 Task: Search one way flight ticket for 5 adults, 1 child, 2 infants in seat and 1 infant on lap in business from Bakersfield: Meadows Field to Evansville: Evansville Regional Airport on 5-3-2023. Choice of flights is Spirit. Number of bags: 1 carry on bag. Price is upto 50000. Outbound departure time preference is 4:45.
Action: Mouse moved to (296, 252)
Screenshot: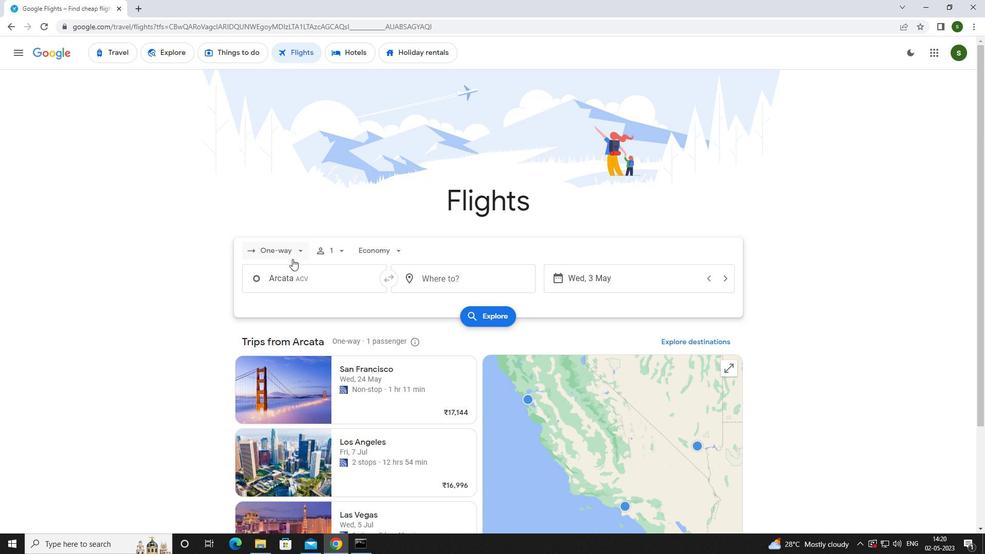 
Action: Mouse pressed left at (296, 252)
Screenshot: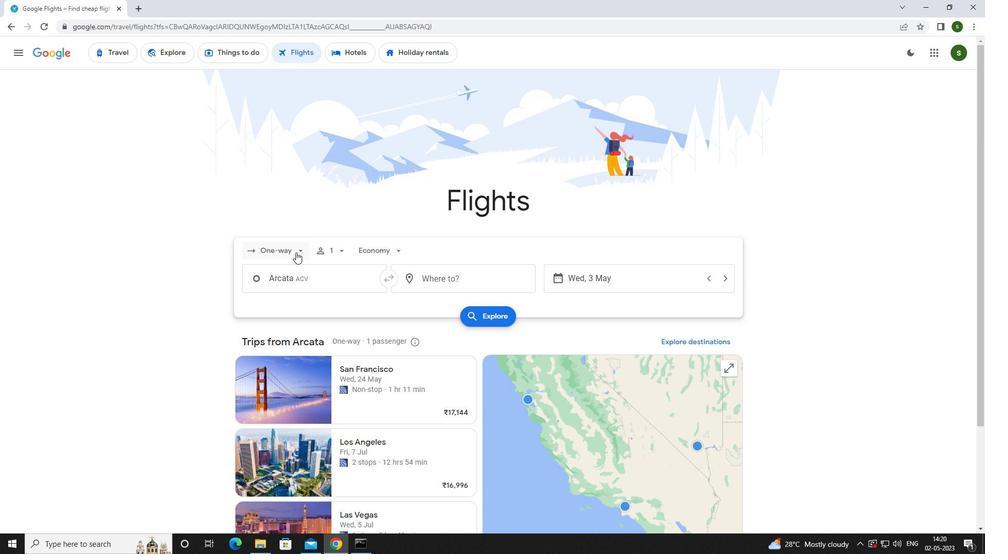 
Action: Mouse moved to (295, 297)
Screenshot: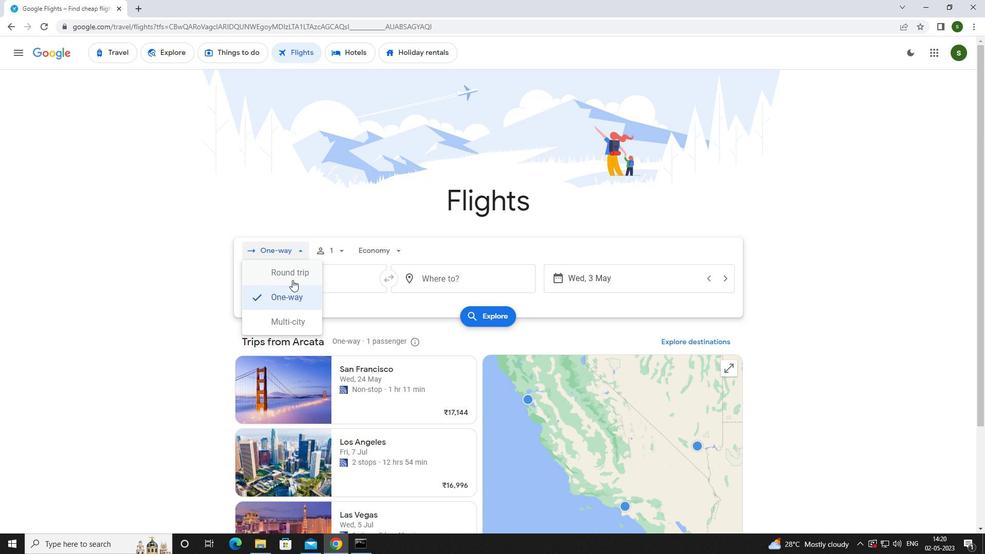 
Action: Mouse pressed left at (295, 297)
Screenshot: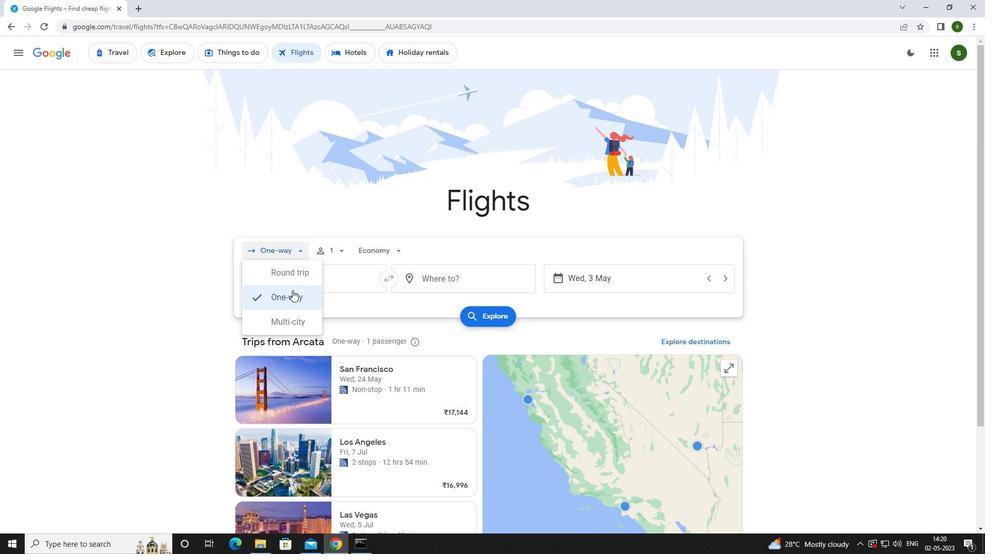 
Action: Mouse moved to (339, 252)
Screenshot: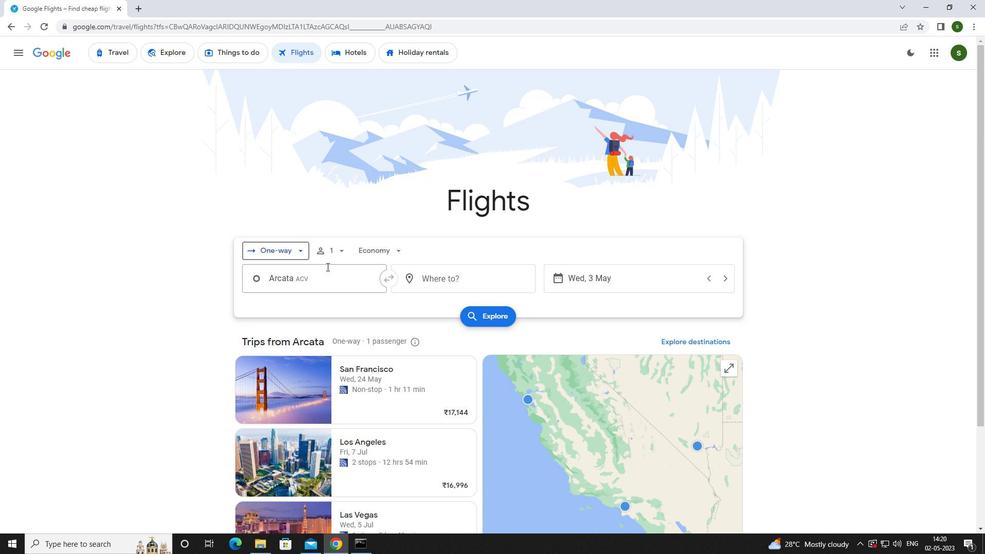 
Action: Mouse pressed left at (339, 252)
Screenshot: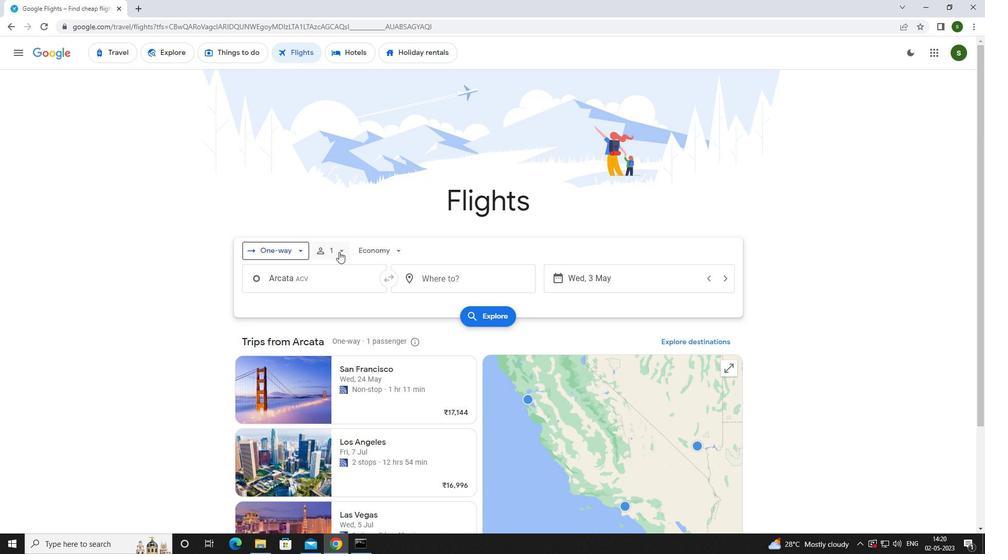 
Action: Mouse moved to (418, 278)
Screenshot: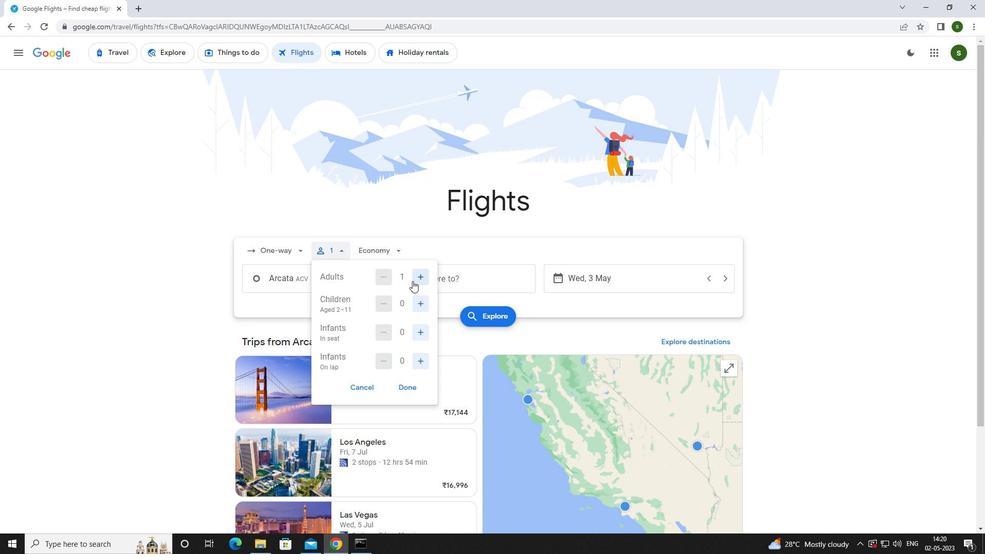 
Action: Mouse pressed left at (418, 278)
Screenshot: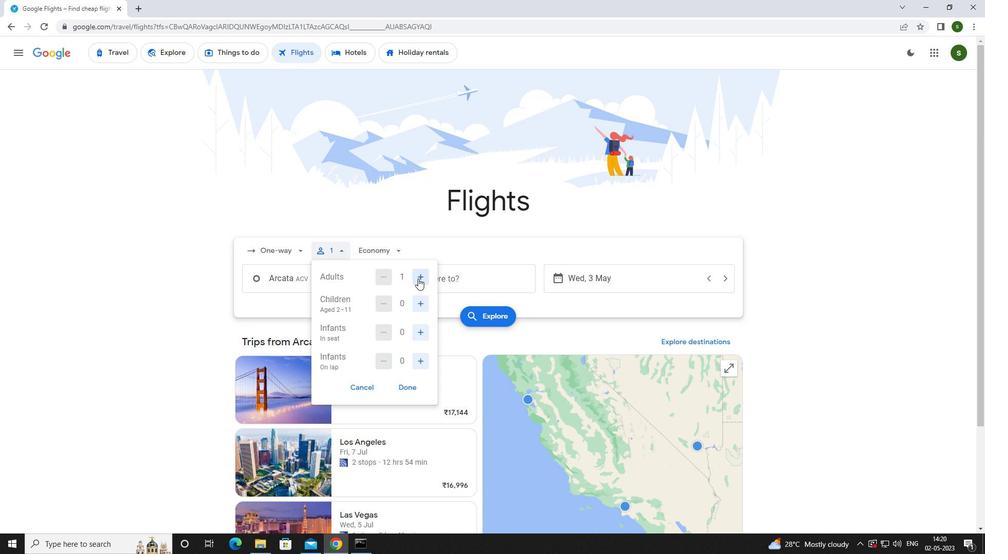 
Action: Mouse pressed left at (418, 278)
Screenshot: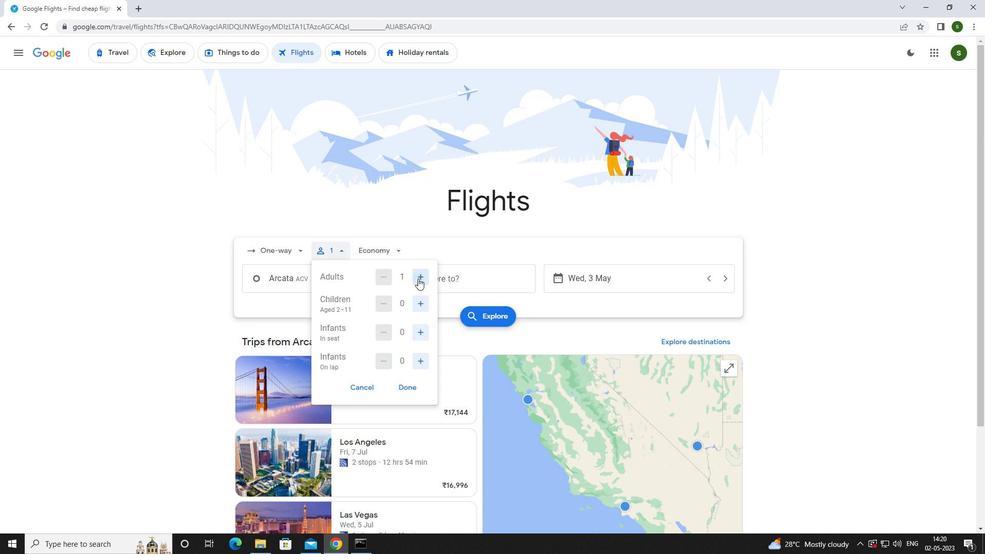 
Action: Mouse pressed left at (418, 278)
Screenshot: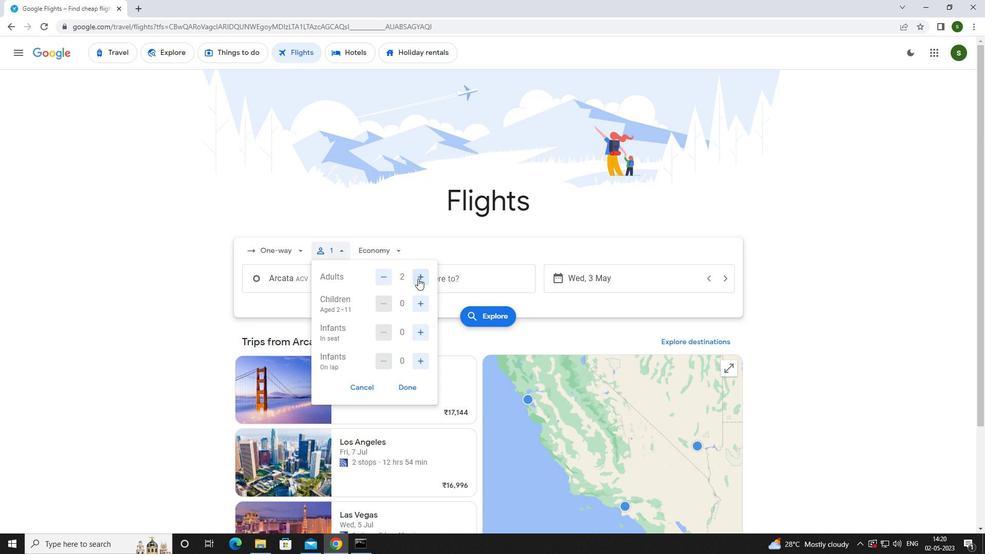 
Action: Mouse pressed left at (418, 278)
Screenshot: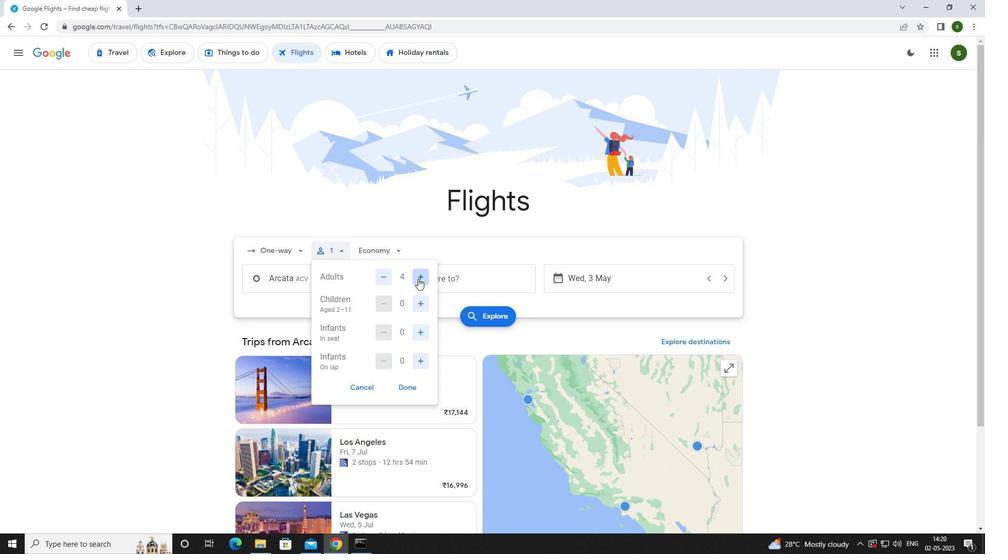 
Action: Mouse moved to (421, 304)
Screenshot: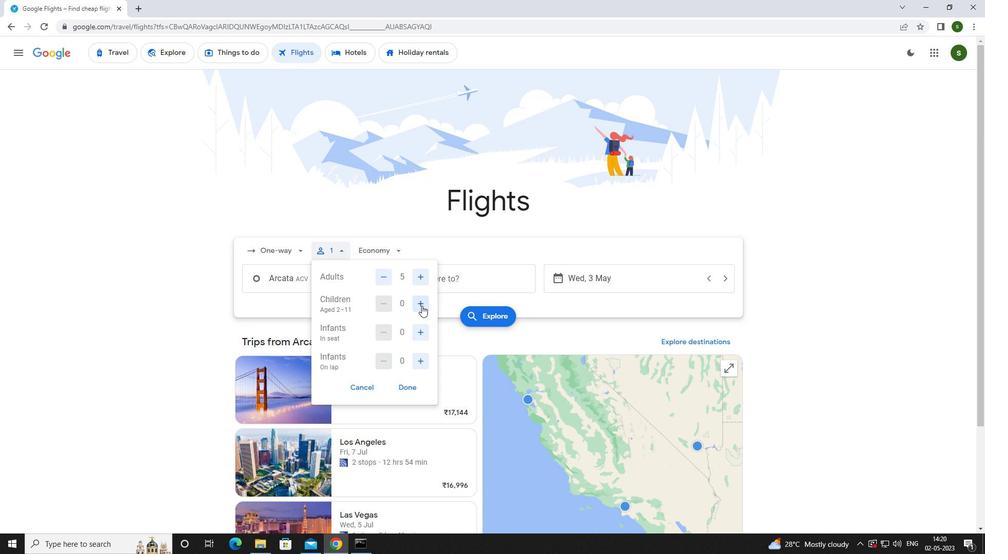 
Action: Mouse pressed left at (421, 304)
Screenshot: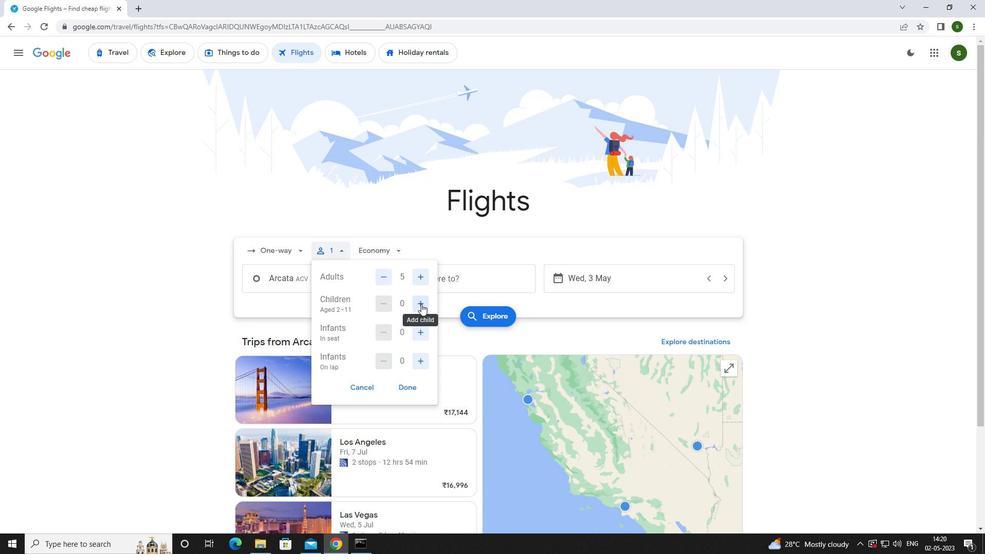 
Action: Mouse moved to (422, 333)
Screenshot: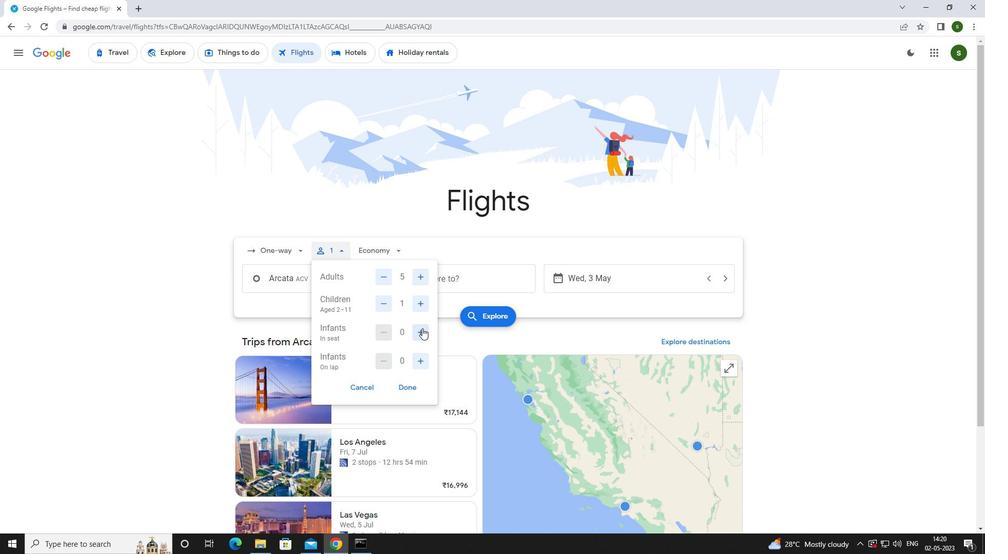 
Action: Mouse pressed left at (422, 333)
Screenshot: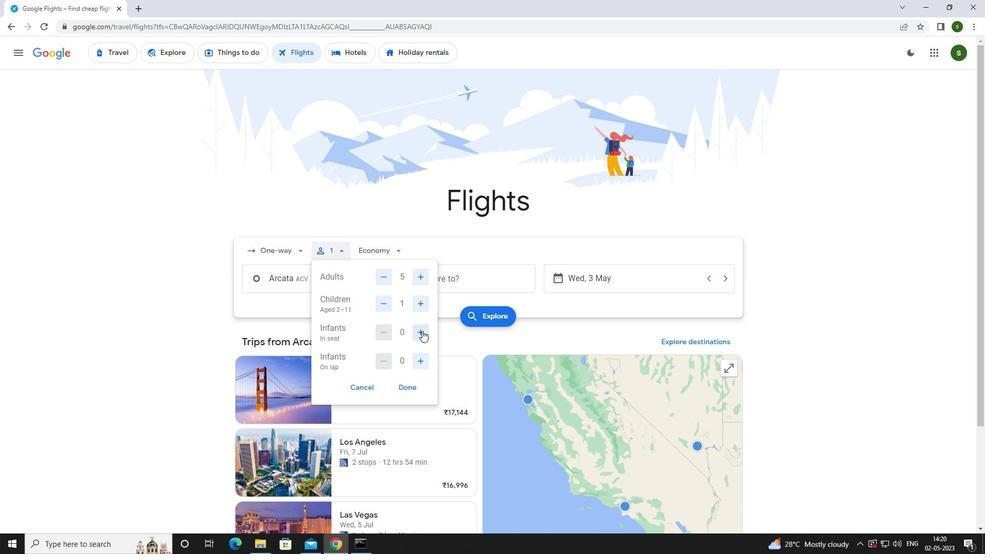 
Action: Mouse pressed left at (422, 333)
Screenshot: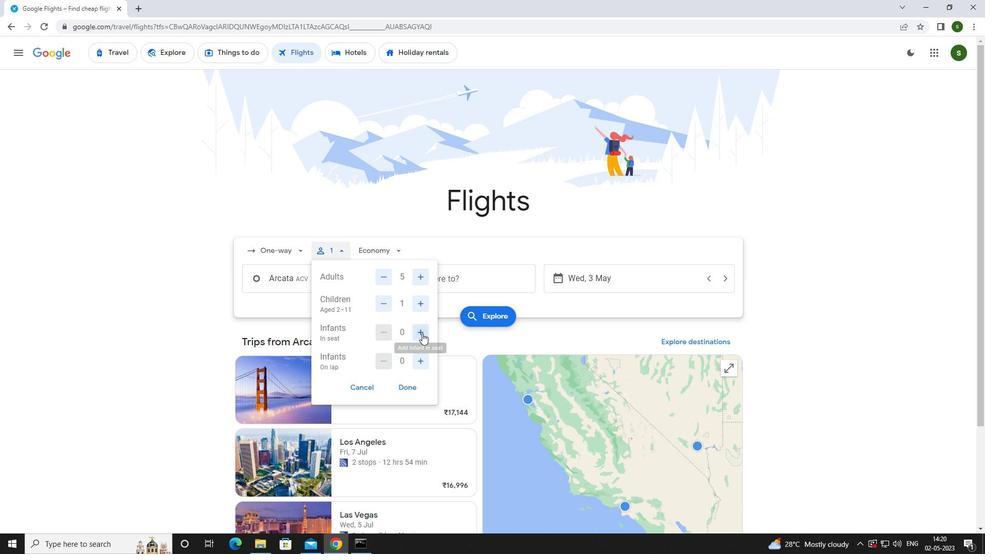 
Action: Mouse moved to (421, 357)
Screenshot: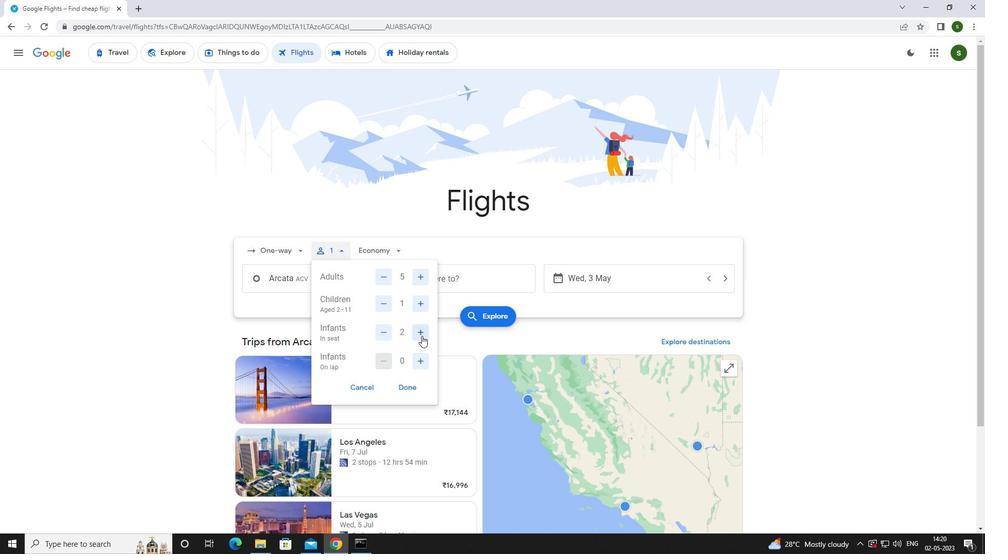 
Action: Mouse pressed left at (421, 357)
Screenshot: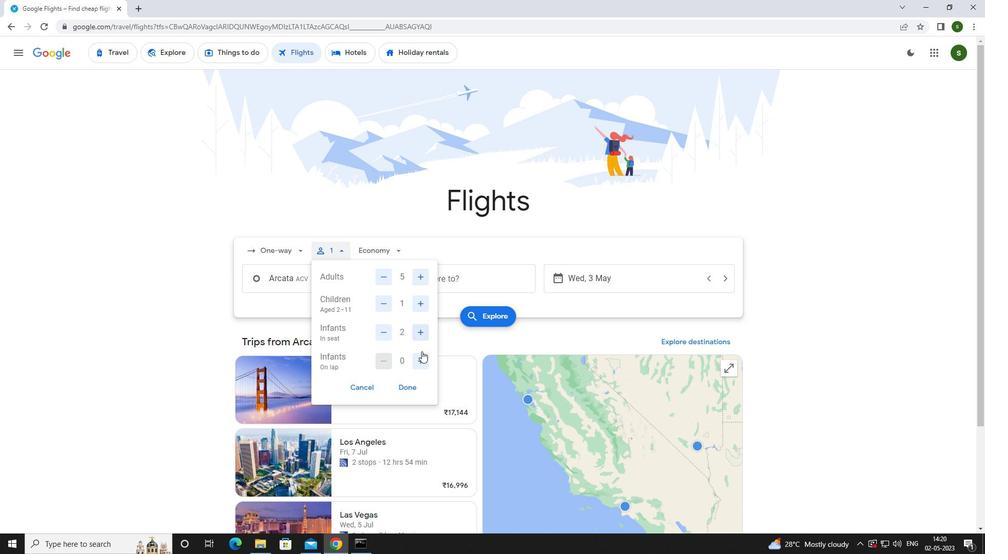 
Action: Mouse moved to (385, 249)
Screenshot: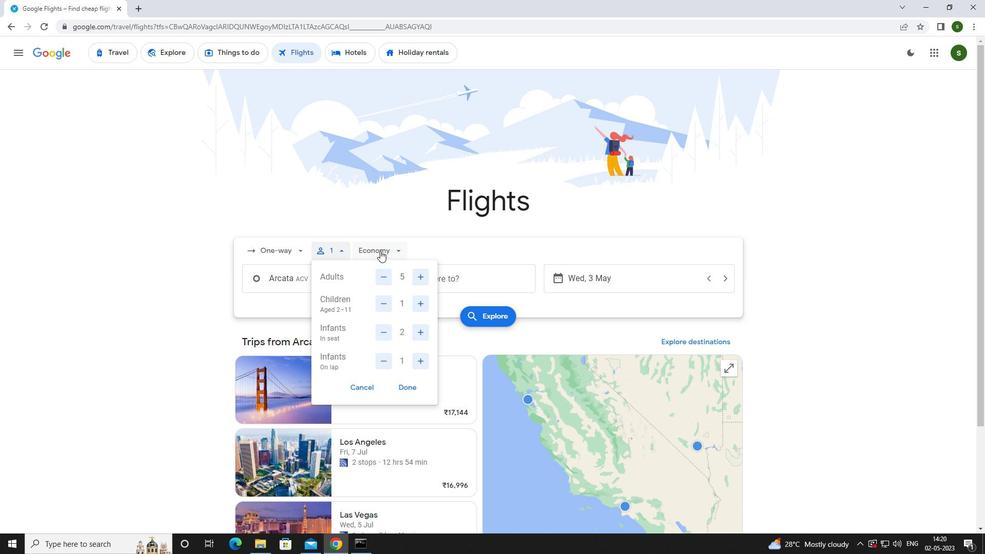 
Action: Mouse pressed left at (385, 249)
Screenshot: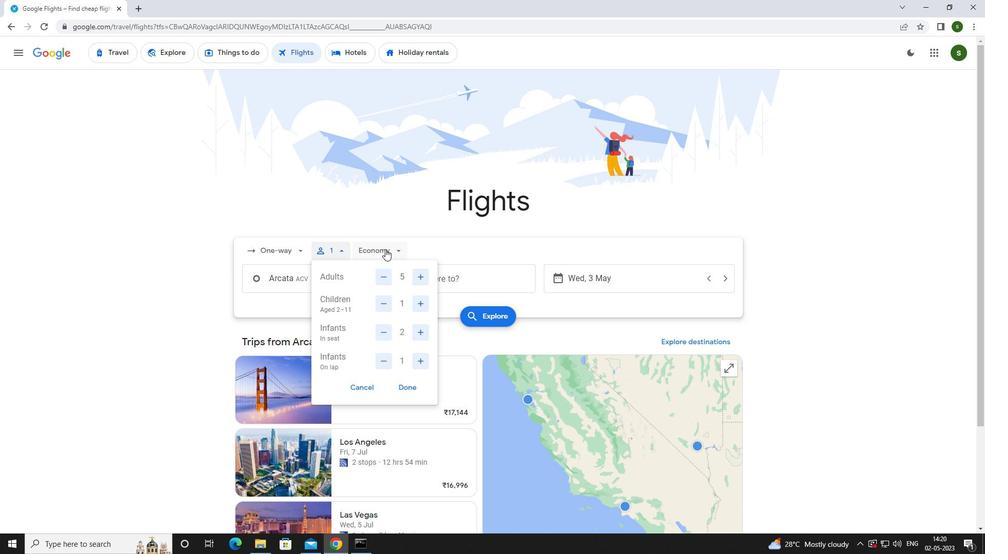 
Action: Mouse moved to (397, 315)
Screenshot: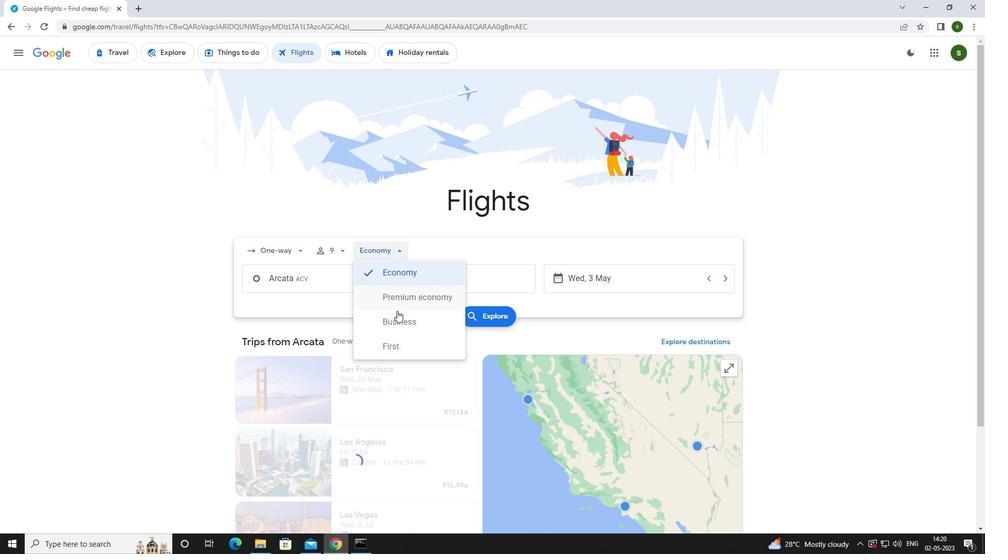 
Action: Mouse pressed left at (397, 315)
Screenshot: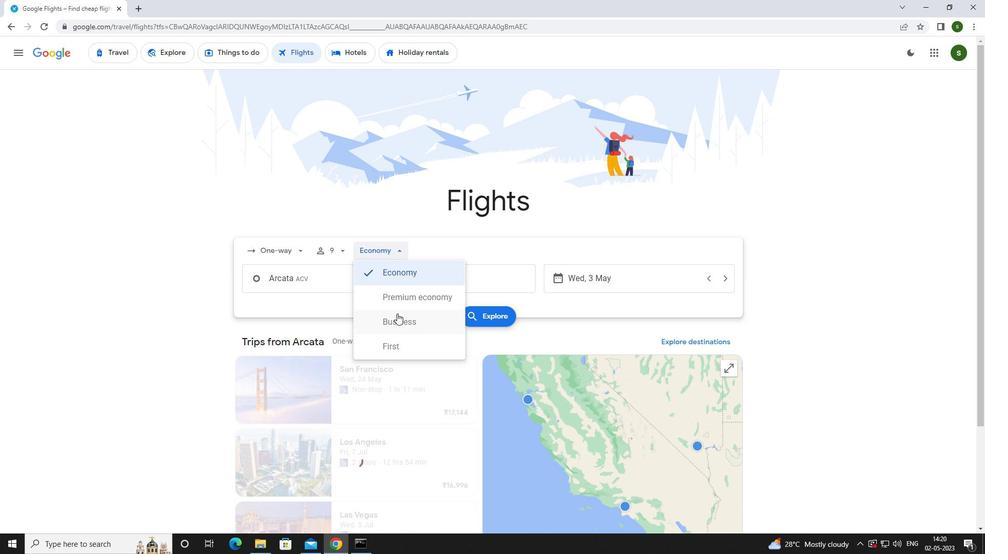
Action: Mouse moved to (350, 280)
Screenshot: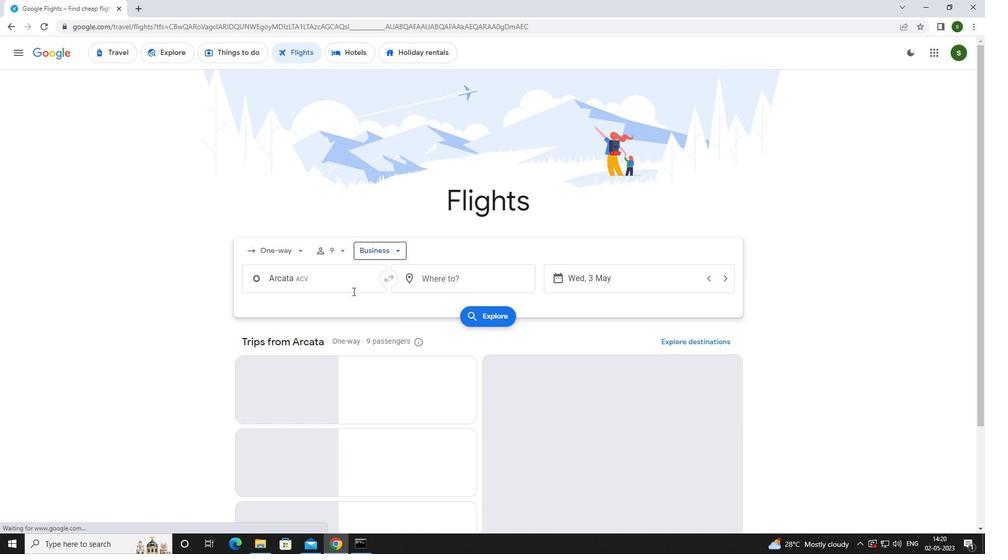 
Action: Mouse pressed left at (350, 280)
Screenshot: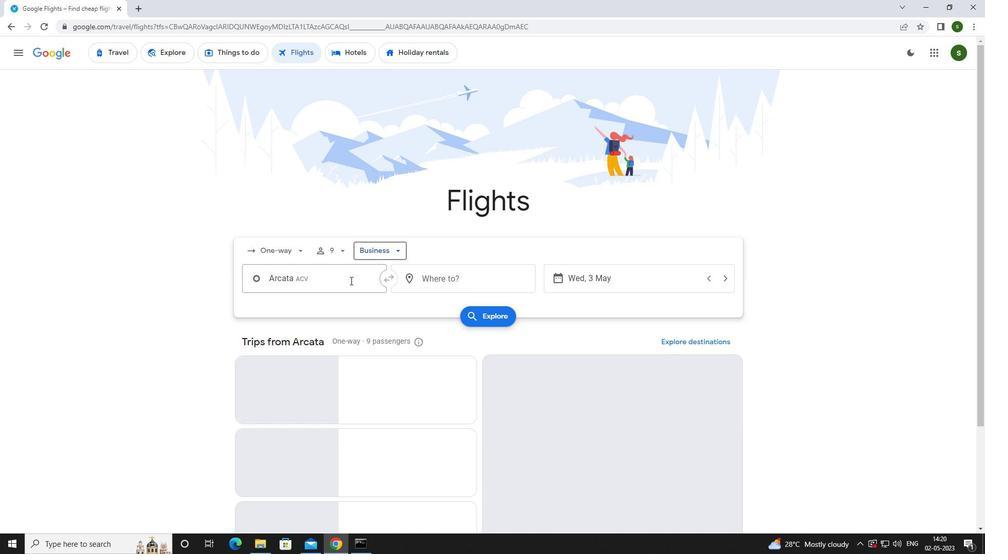 
Action: Mouse moved to (349, 278)
Screenshot: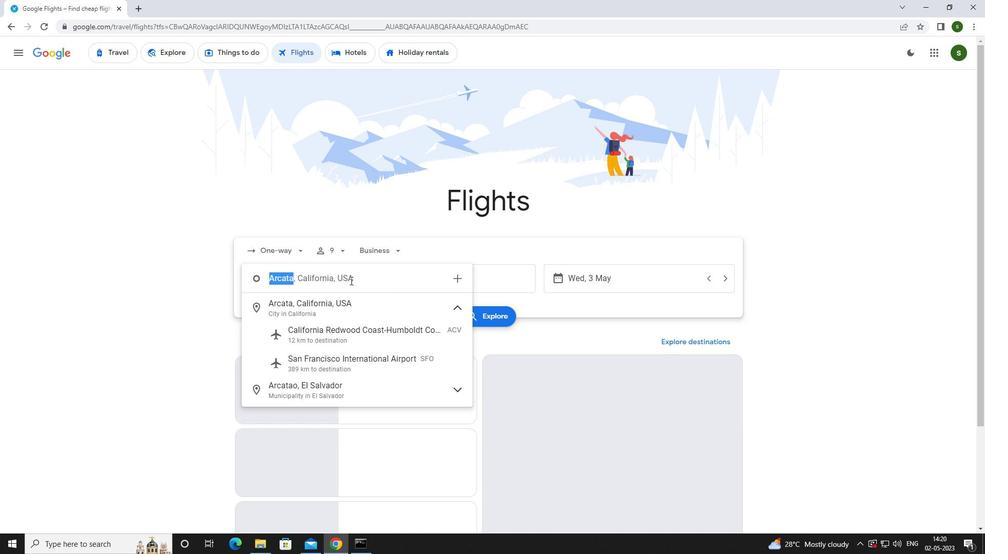
Action: Key pressed <Key.caps_lock>b<Key.caps_lock>akersfield
Screenshot: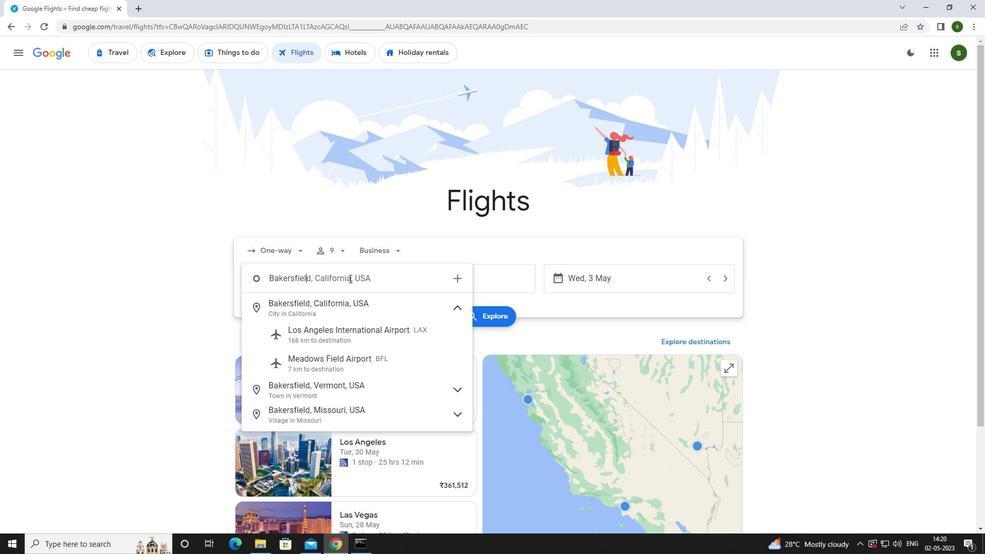 
Action: Mouse moved to (339, 360)
Screenshot: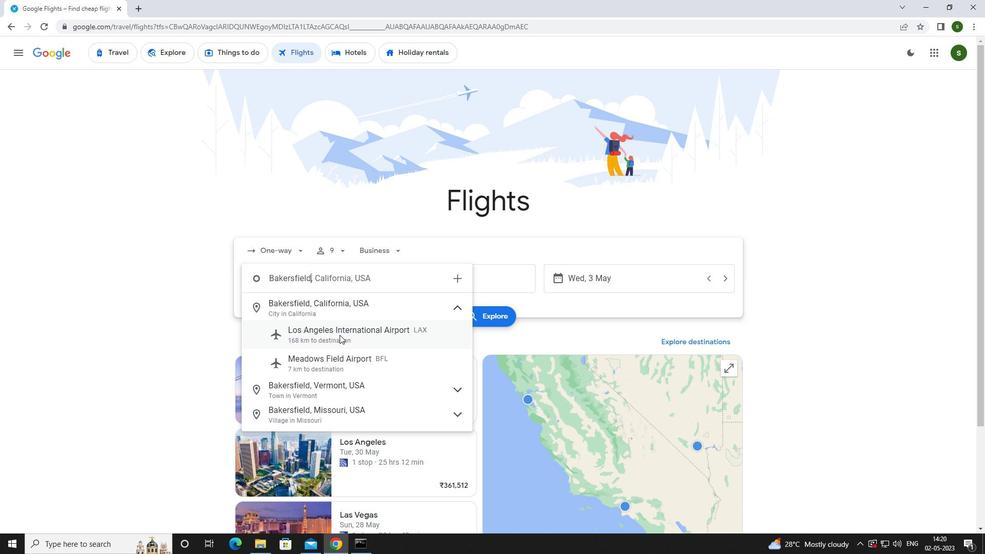 
Action: Mouse pressed left at (339, 360)
Screenshot: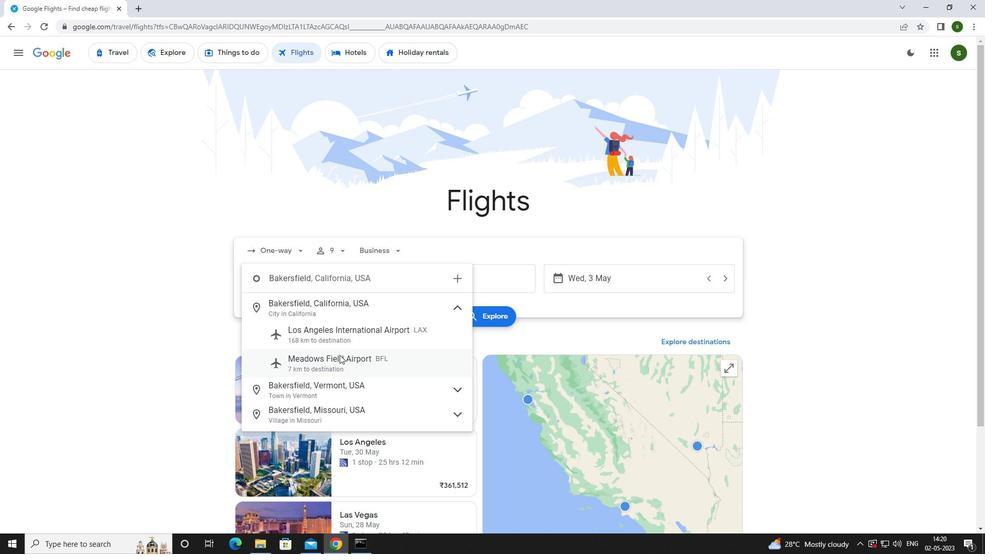 
Action: Mouse moved to (454, 282)
Screenshot: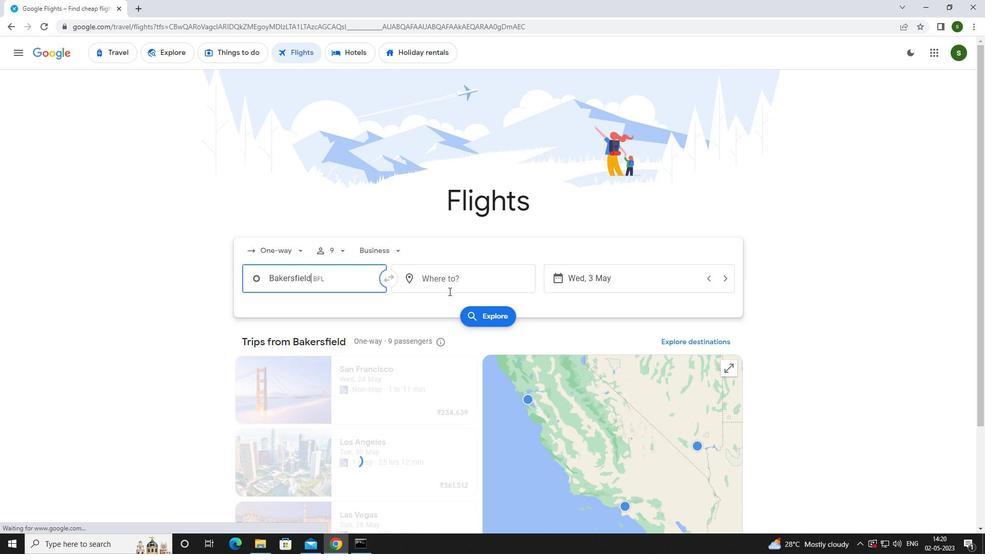 
Action: Mouse pressed left at (454, 282)
Screenshot: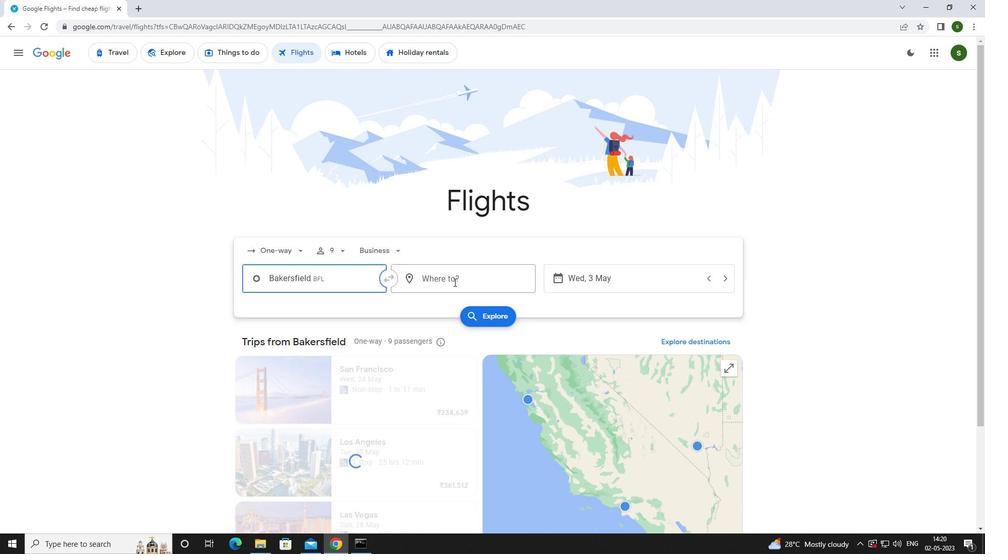 
Action: Mouse moved to (425, 287)
Screenshot: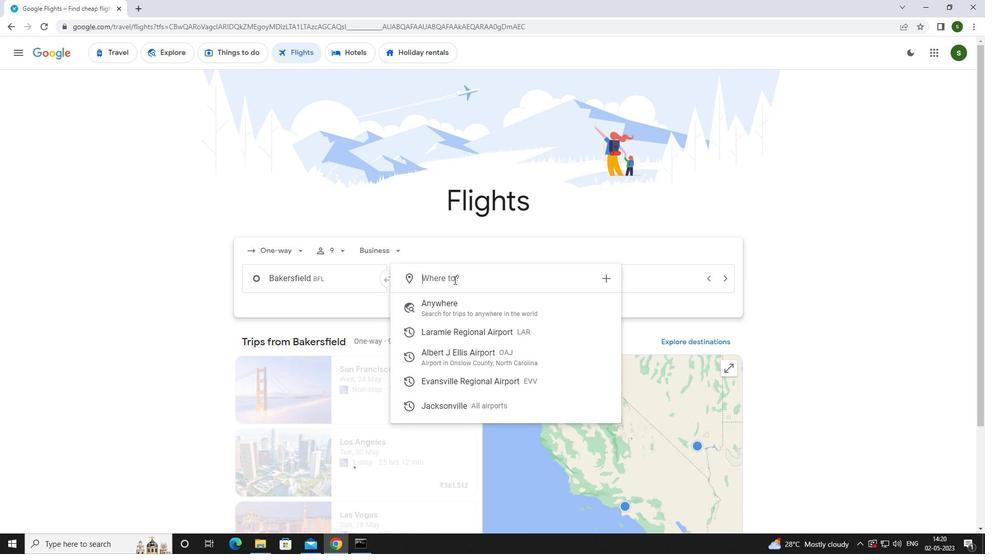 
Action: Key pressed <Key.caps_lock>e<Key.caps_lock>vansvill
Screenshot: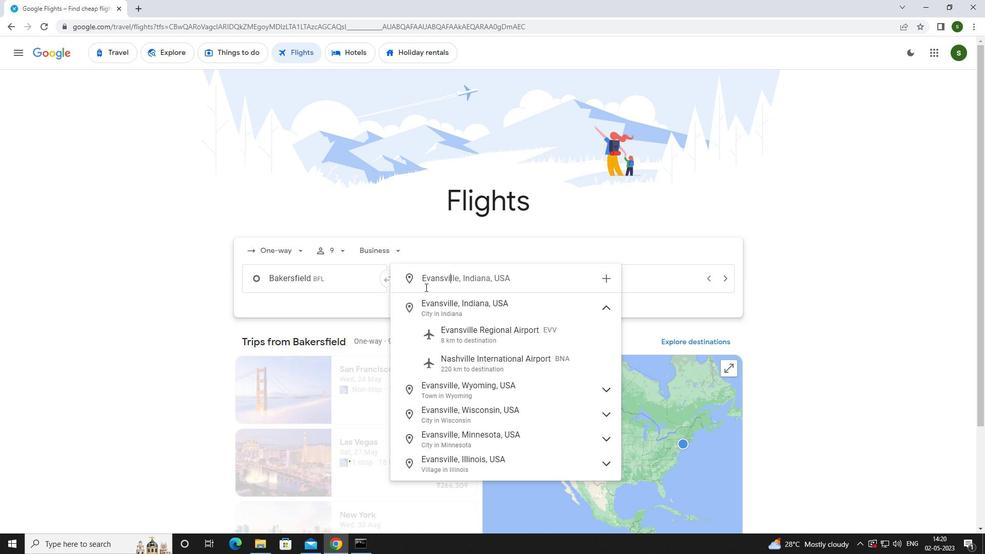 
Action: Mouse moved to (489, 334)
Screenshot: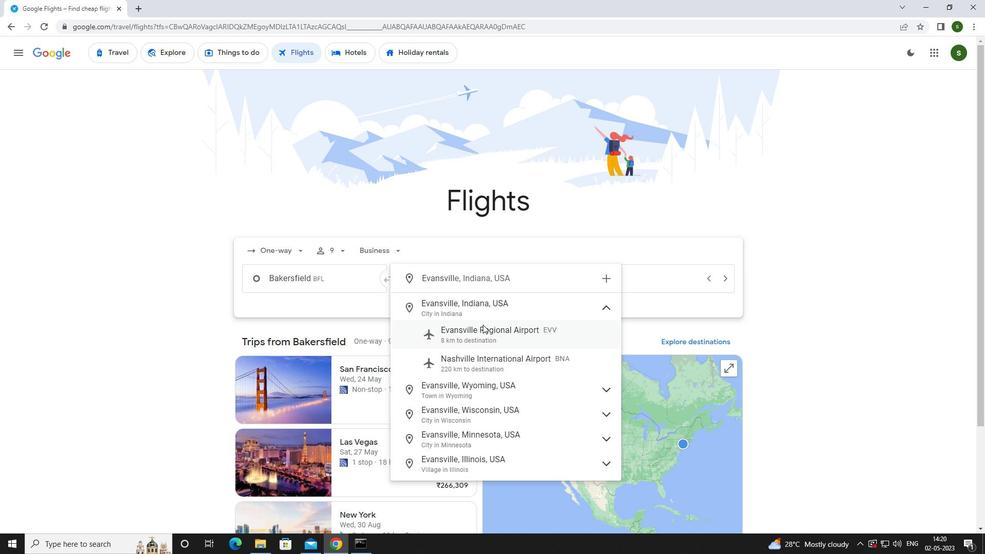 
Action: Mouse pressed left at (489, 334)
Screenshot: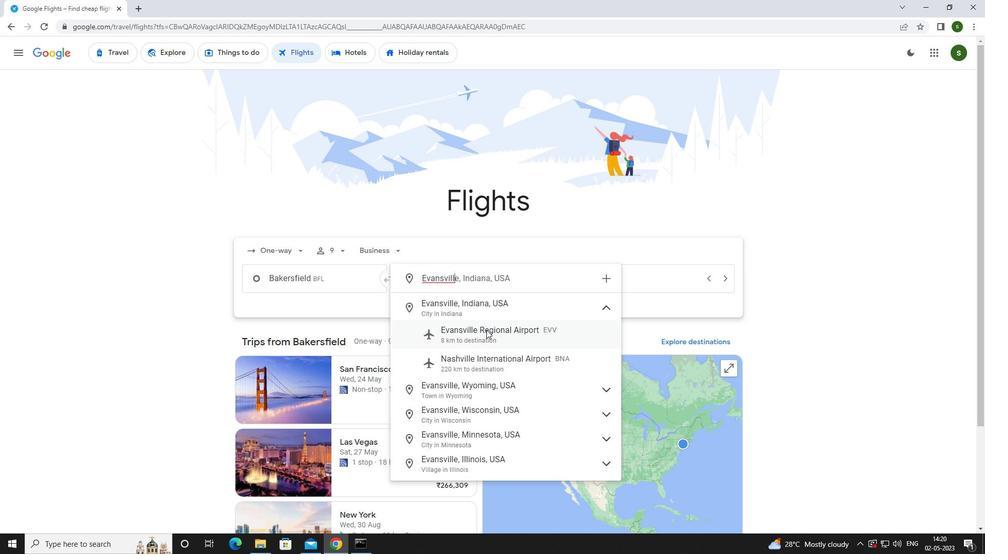
Action: Mouse moved to (630, 282)
Screenshot: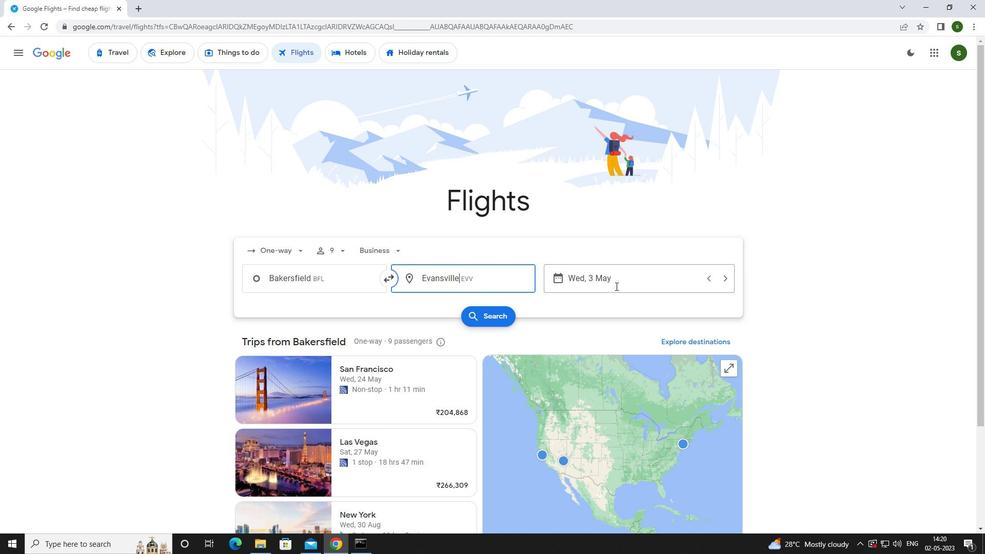 
Action: Mouse pressed left at (630, 282)
Screenshot: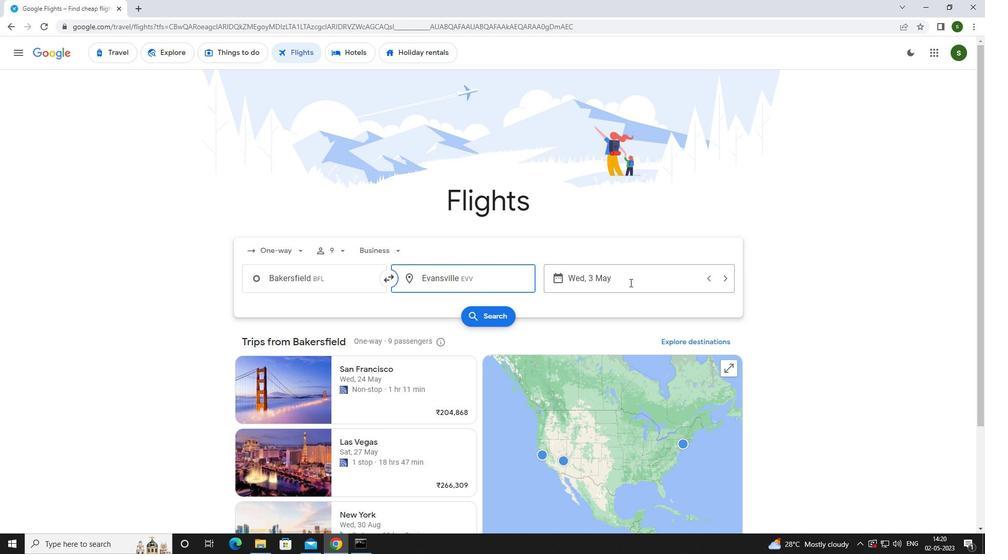 
Action: Mouse moved to (450, 339)
Screenshot: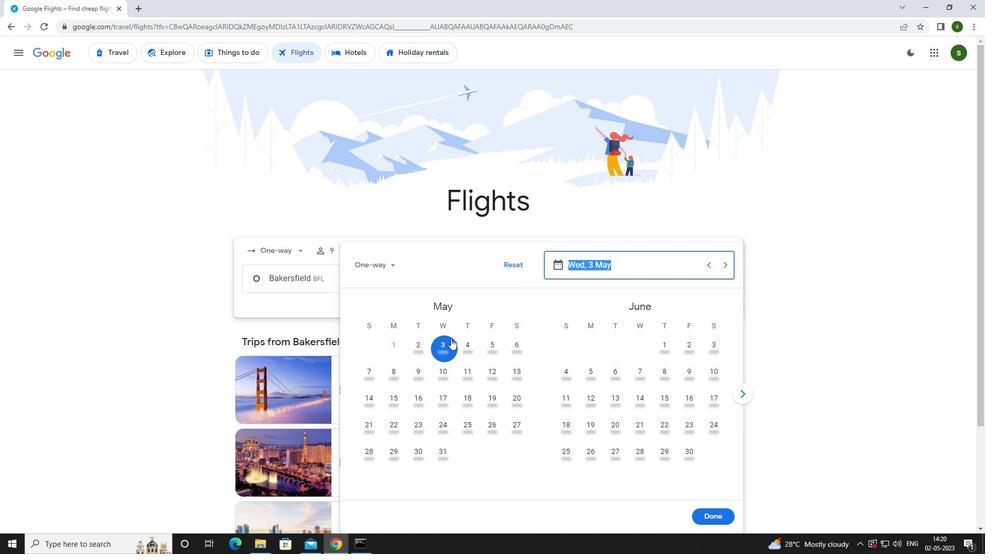 
Action: Mouse pressed left at (450, 339)
Screenshot: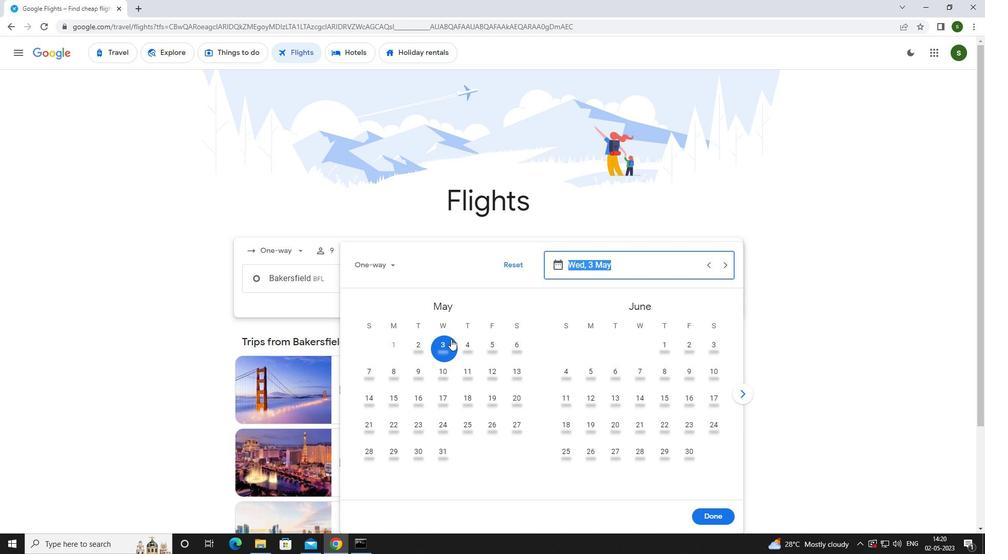 
Action: Mouse moved to (713, 512)
Screenshot: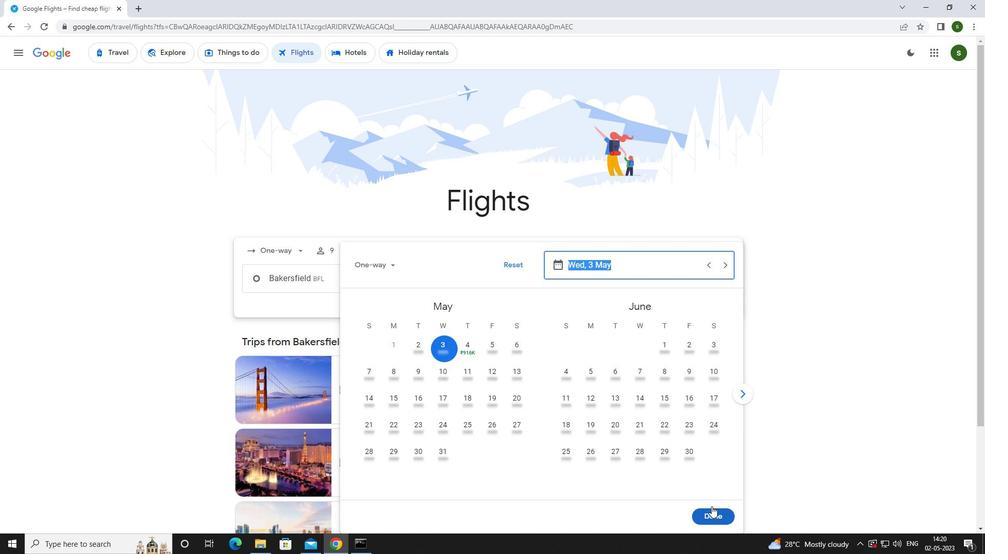 
Action: Mouse pressed left at (713, 512)
Screenshot: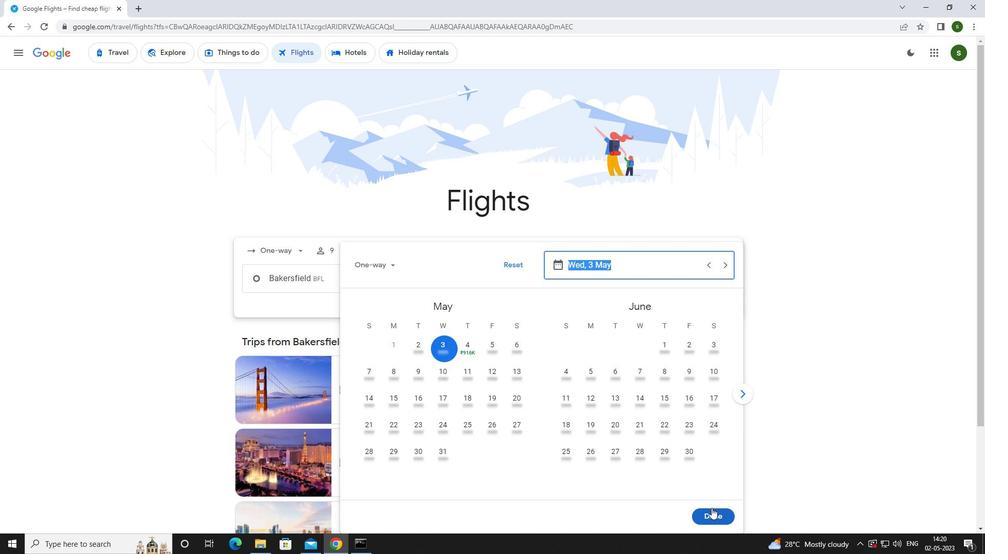 
Action: Mouse moved to (504, 320)
Screenshot: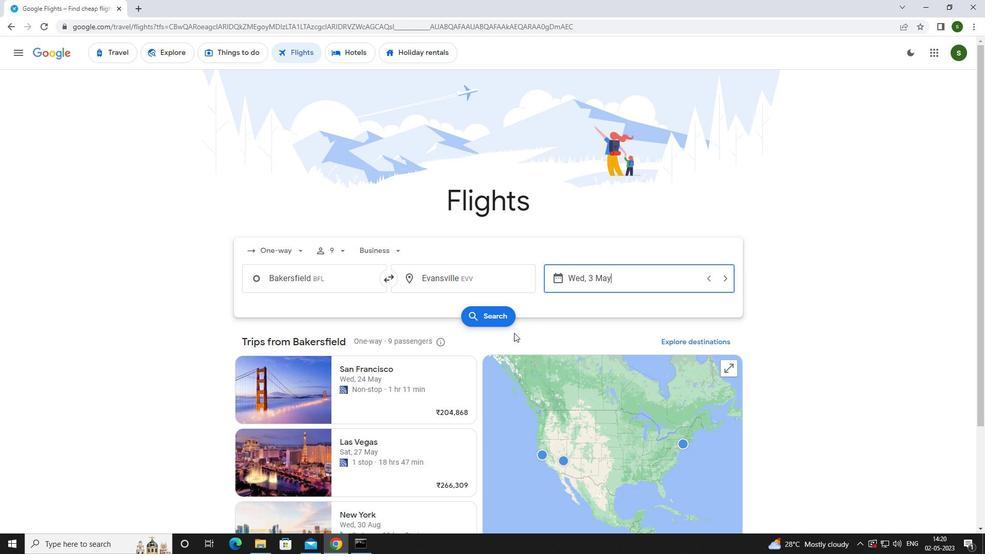 
Action: Mouse pressed left at (504, 320)
Screenshot: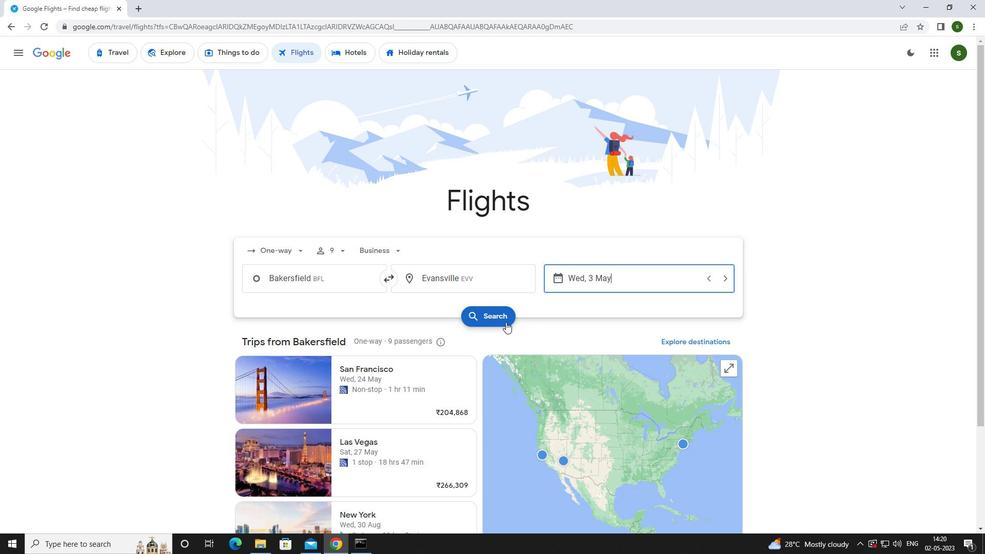 
Action: Mouse moved to (260, 146)
Screenshot: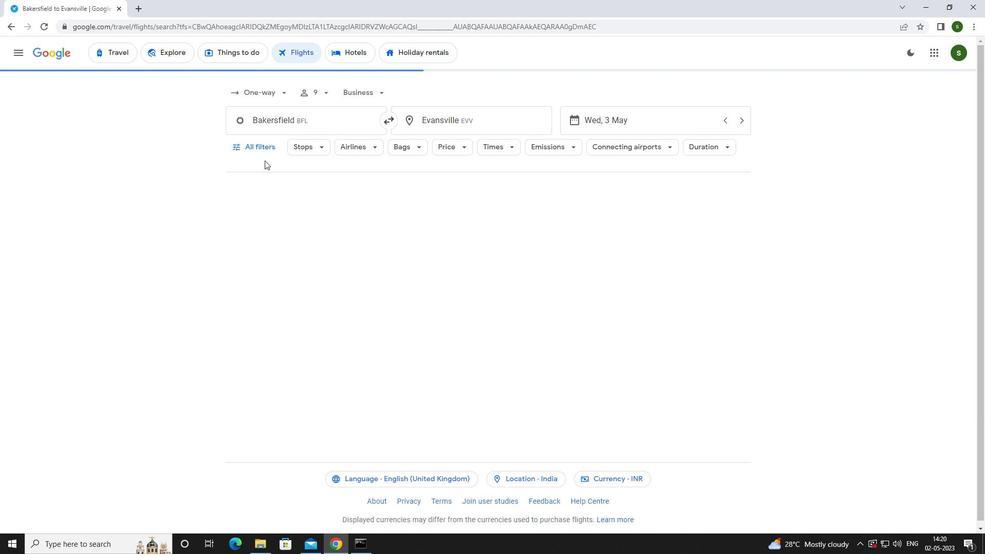 
Action: Mouse pressed left at (260, 146)
Screenshot: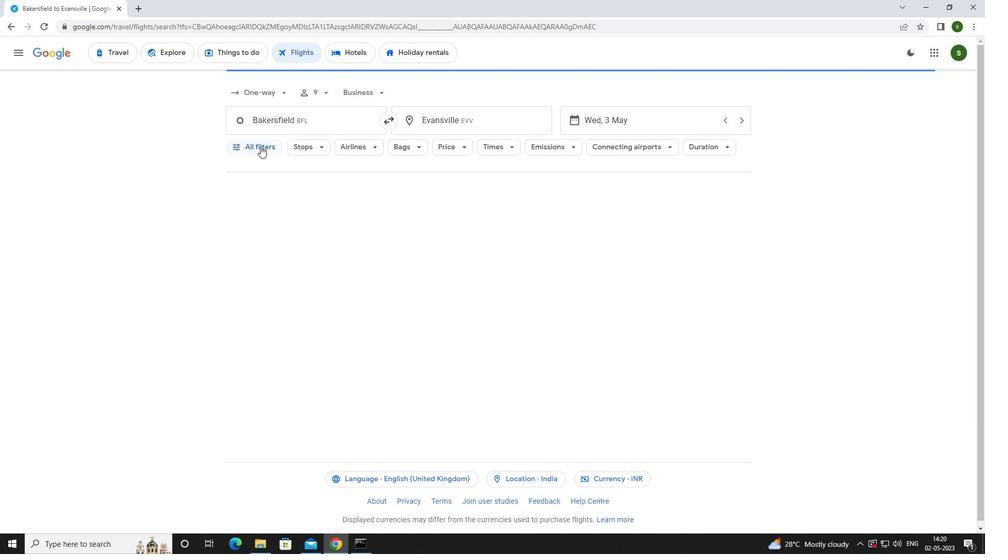 
Action: Mouse moved to (380, 364)
Screenshot: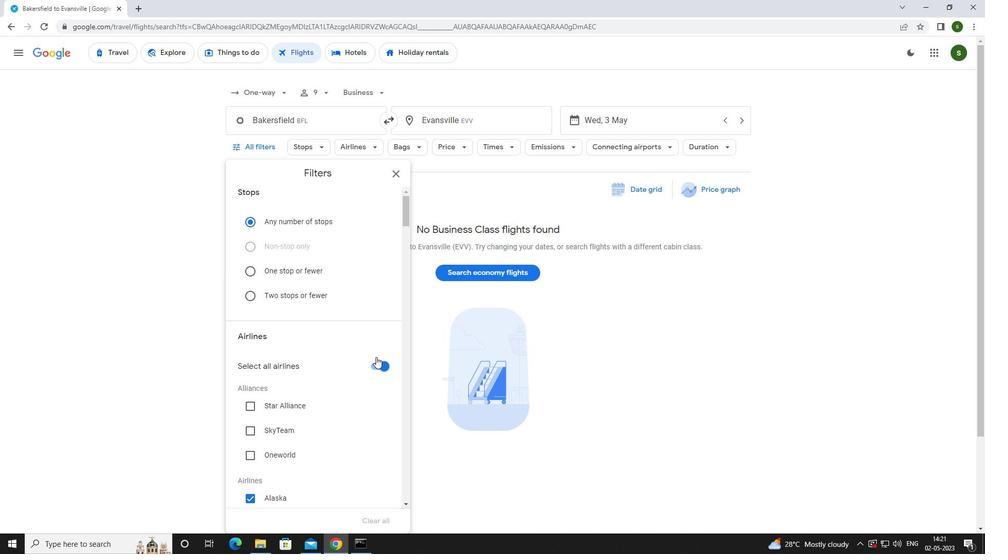 
Action: Mouse pressed left at (380, 364)
Screenshot: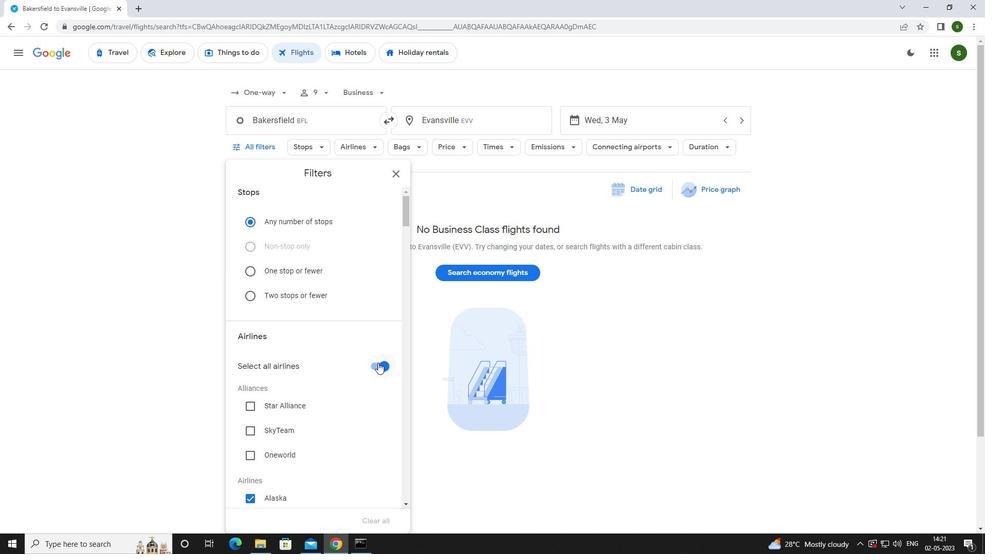 
Action: Mouse moved to (345, 306)
Screenshot: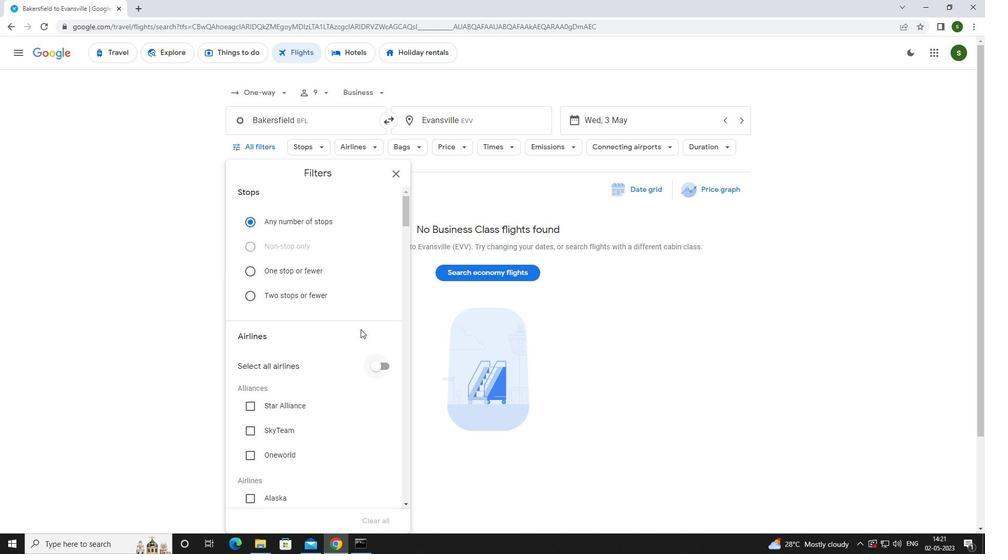 
Action: Mouse scrolled (345, 306) with delta (0, 0)
Screenshot: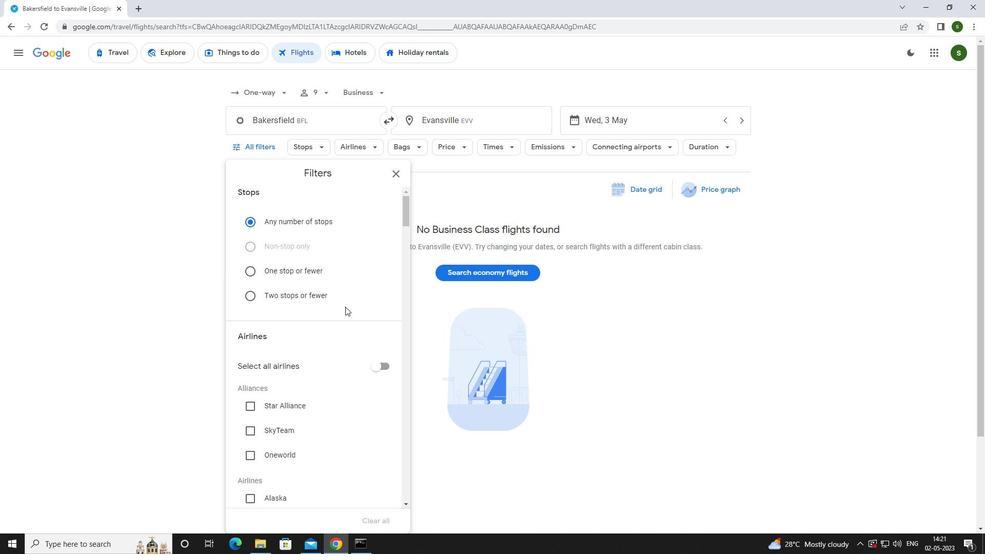 
Action: Mouse scrolled (345, 306) with delta (0, 0)
Screenshot: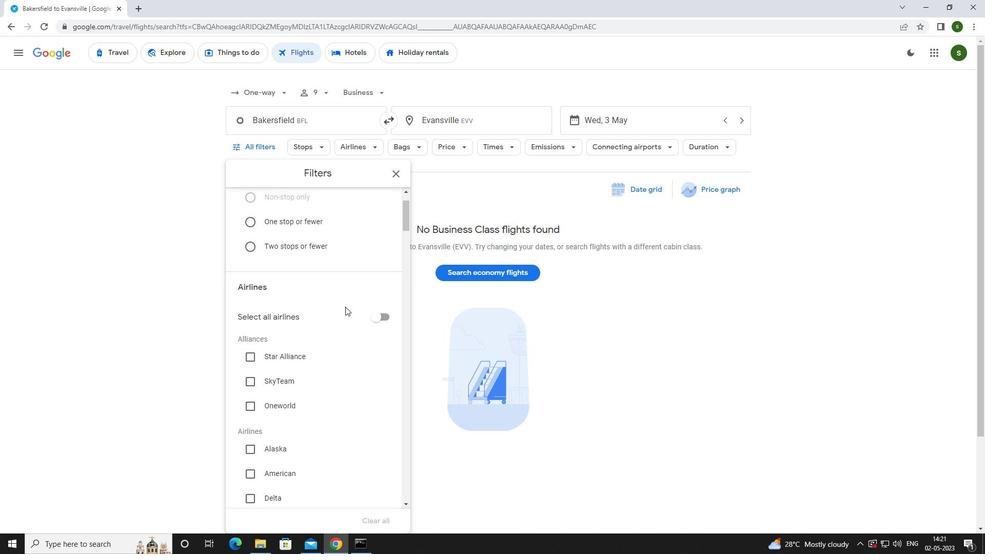 
Action: Mouse scrolled (345, 306) with delta (0, 0)
Screenshot: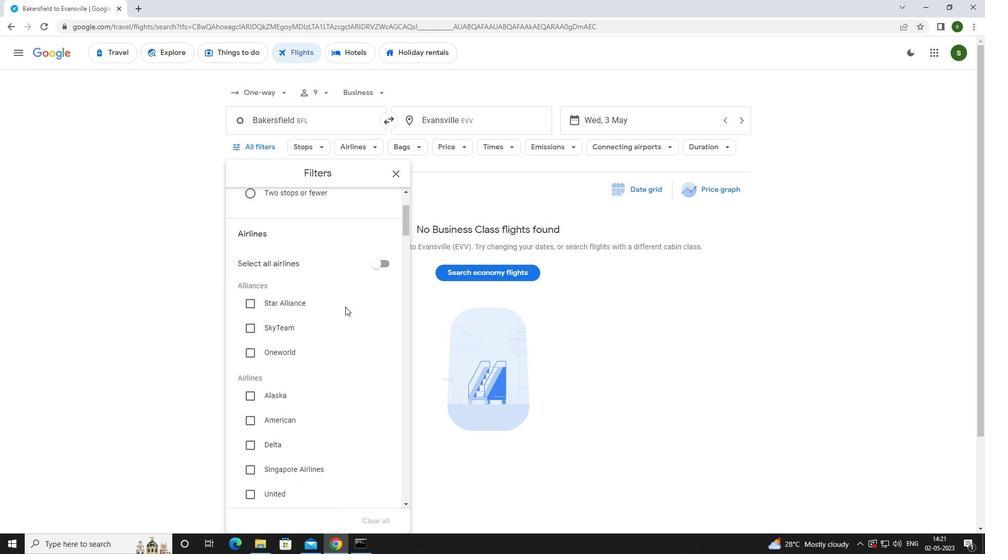 
Action: Mouse scrolled (345, 306) with delta (0, 0)
Screenshot: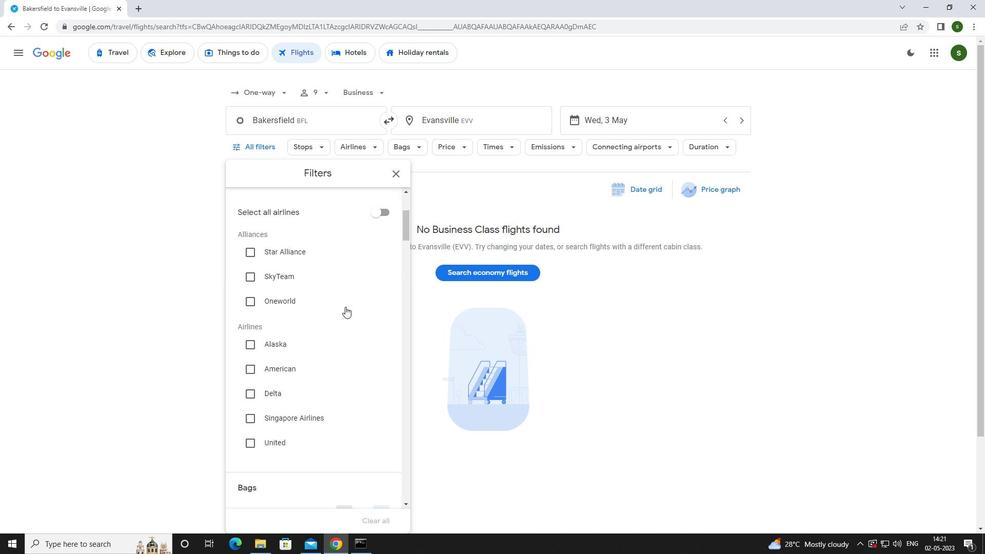 
Action: Mouse scrolled (345, 306) with delta (0, 0)
Screenshot: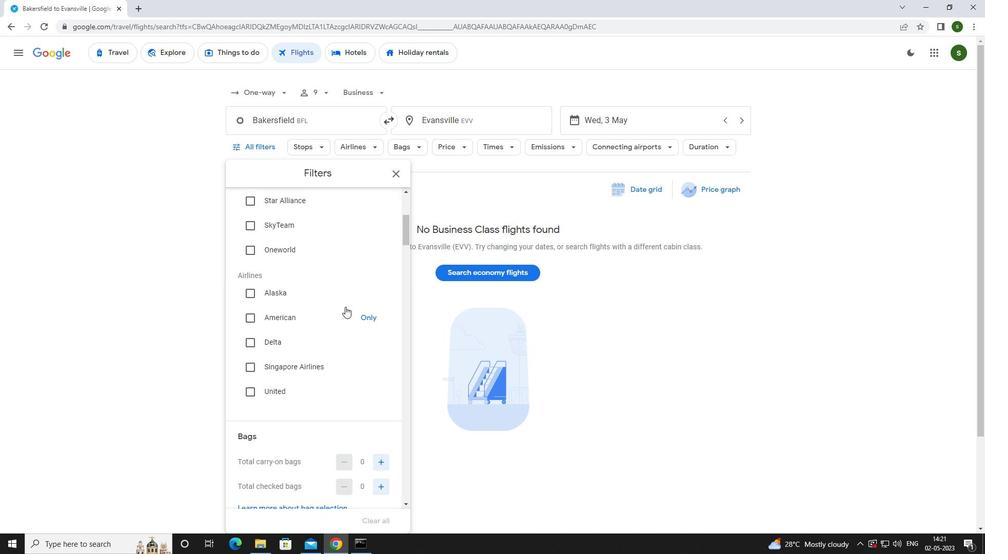 
Action: Mouse scrolled (345, 306) with delta (0, 0)
Screenshot: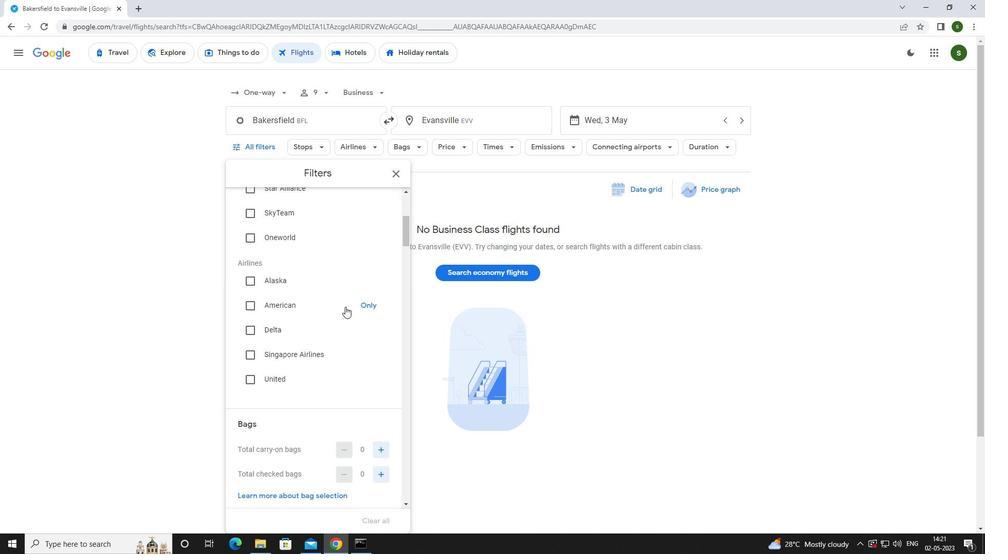 
Action: Mouse scrolled (345, 306) with delta (0, 0)
Screenshot: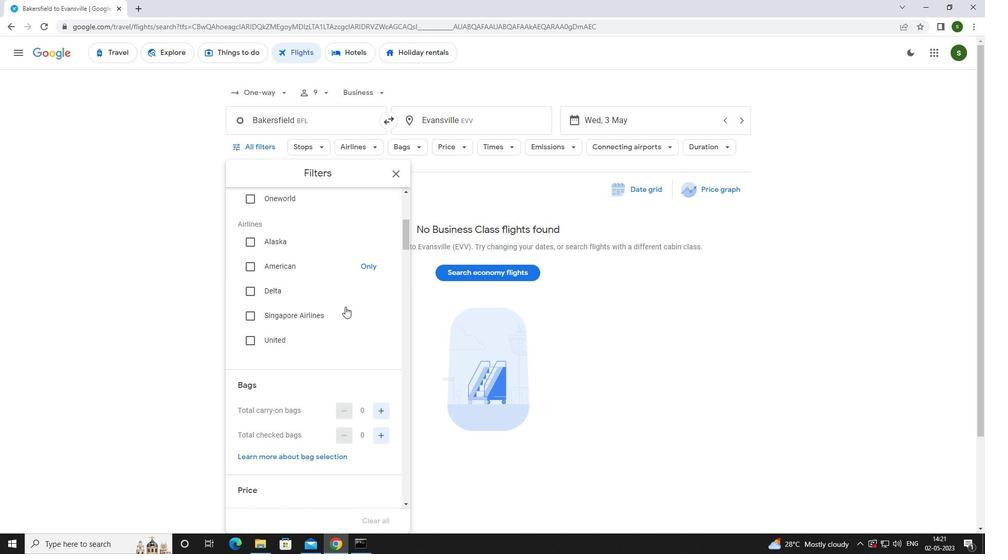 
Action: Mouse moved to (380, 310)
Screenshot: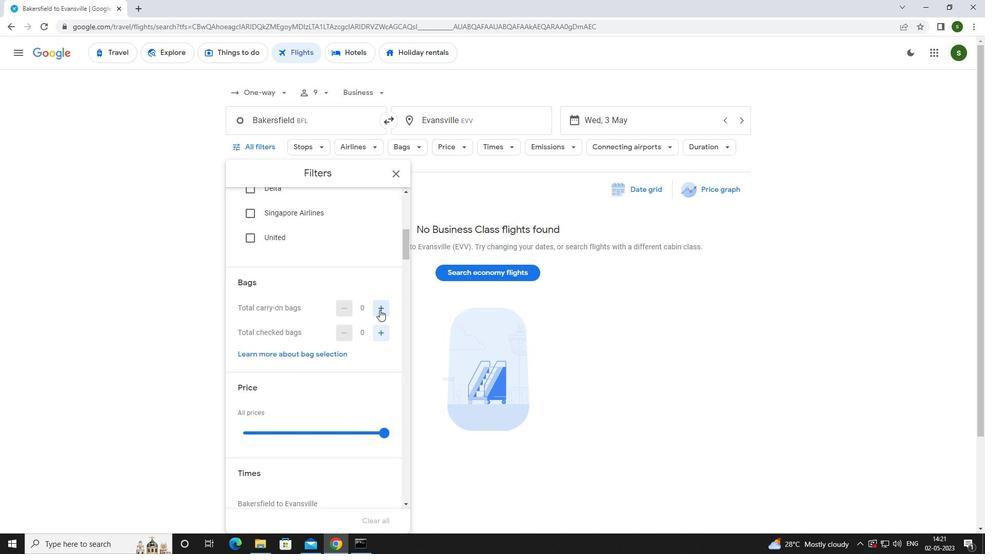 
Action: Mouse pressed left at (380, 310)
Screenshot: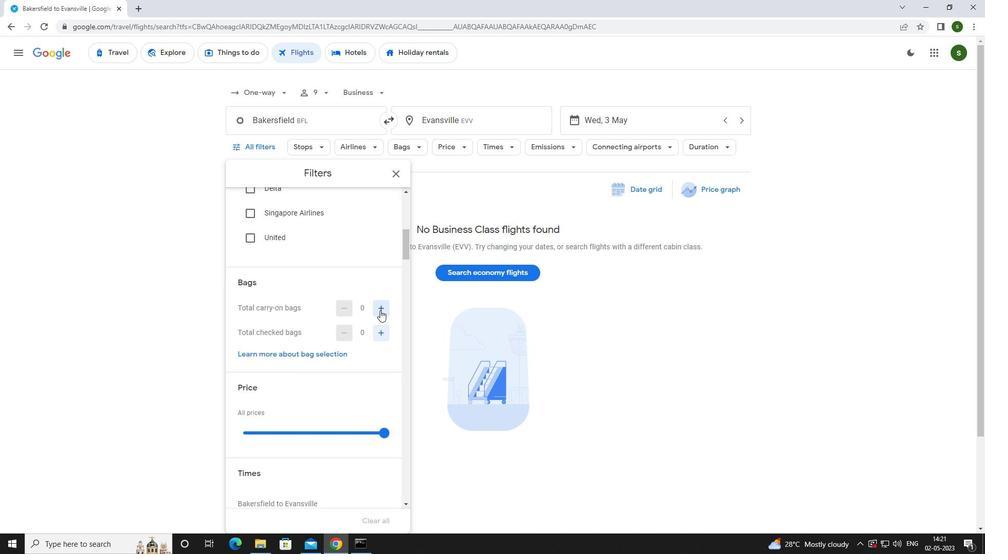 
Action: Mouse scrolled (380, 310) with delta (0, 0)
Screenshot: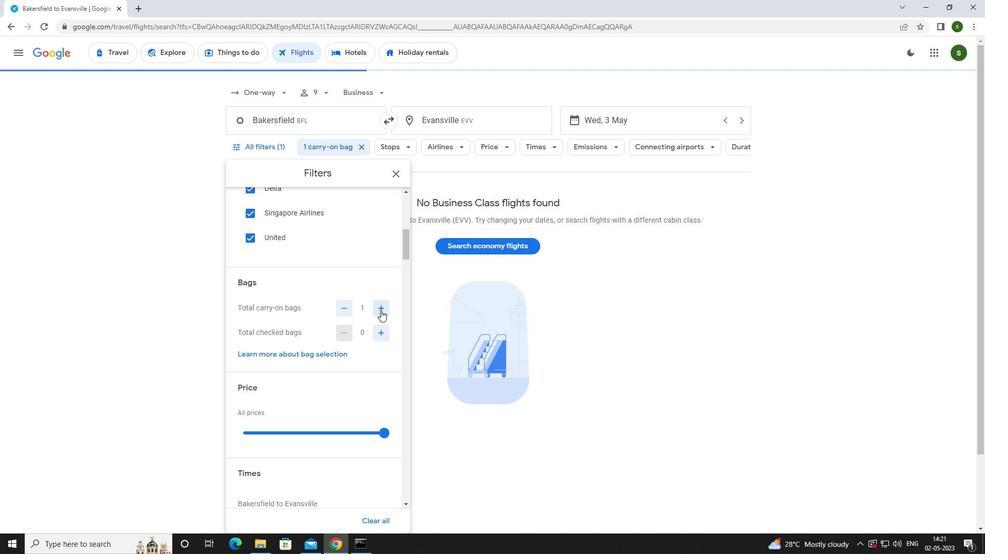 
Action: Mouse scrolled (380, 310) with delta (0, 0)
Screenshot: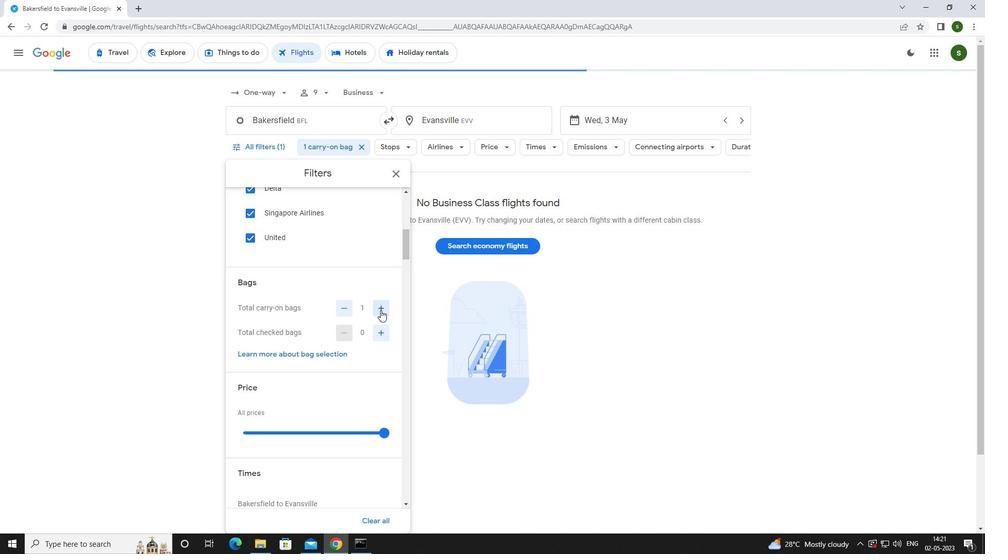 
Action: Mouse moved to (384, 329)
Screenshot: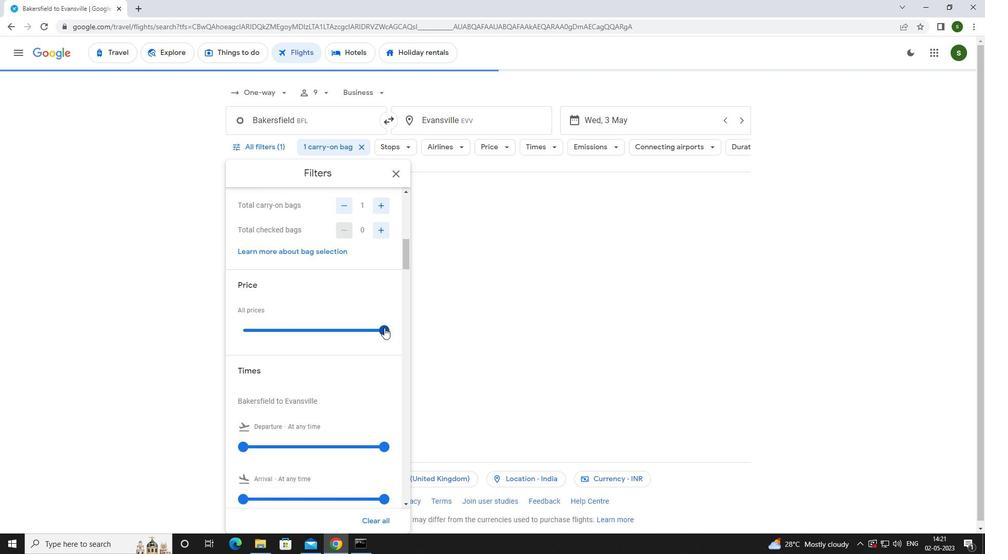 
Action: Mouse pressed left at (384, 329)
Screenshot: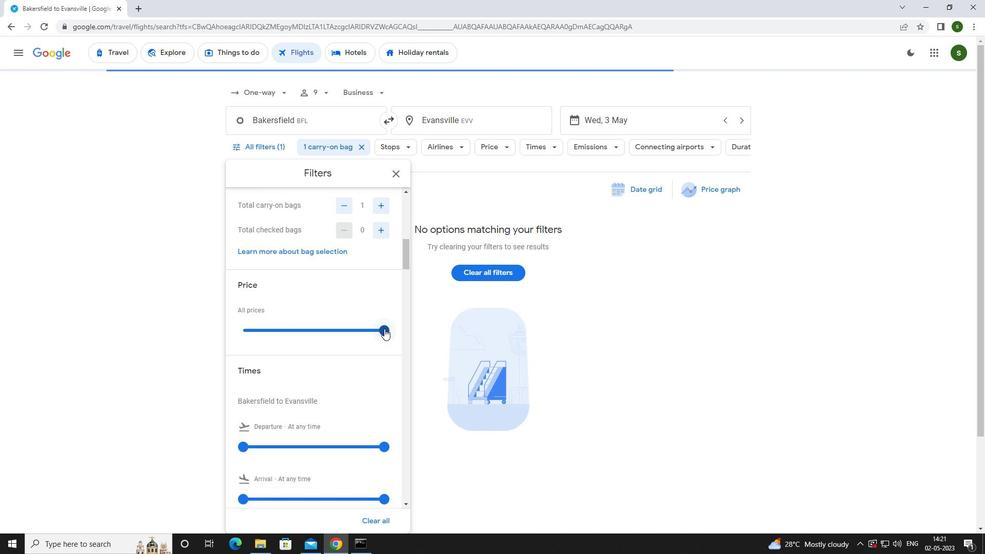 
Action: Mouse moved to (359, 321)
Screenshot: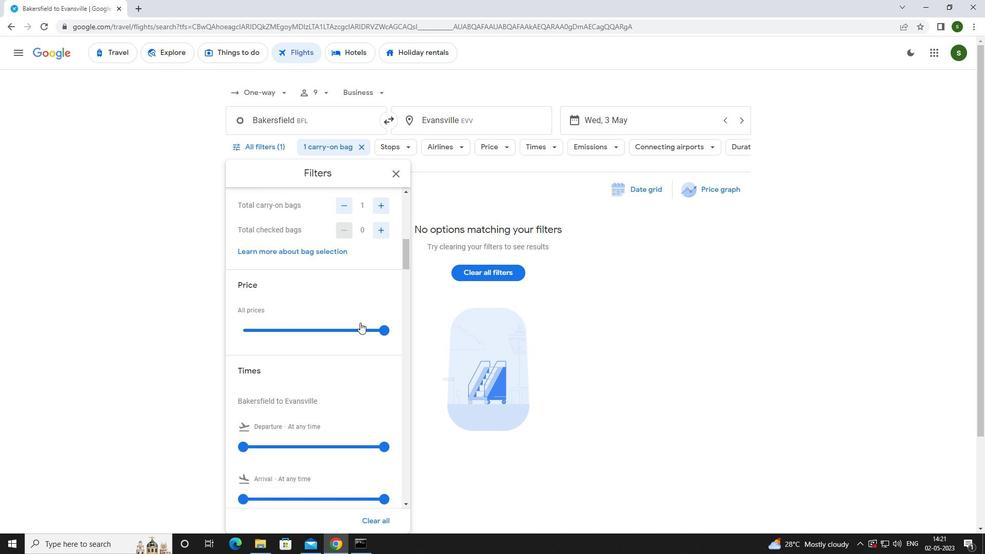 
Action: Mouse scrolled (359, 321) with delta (0, 0)
Screenshot: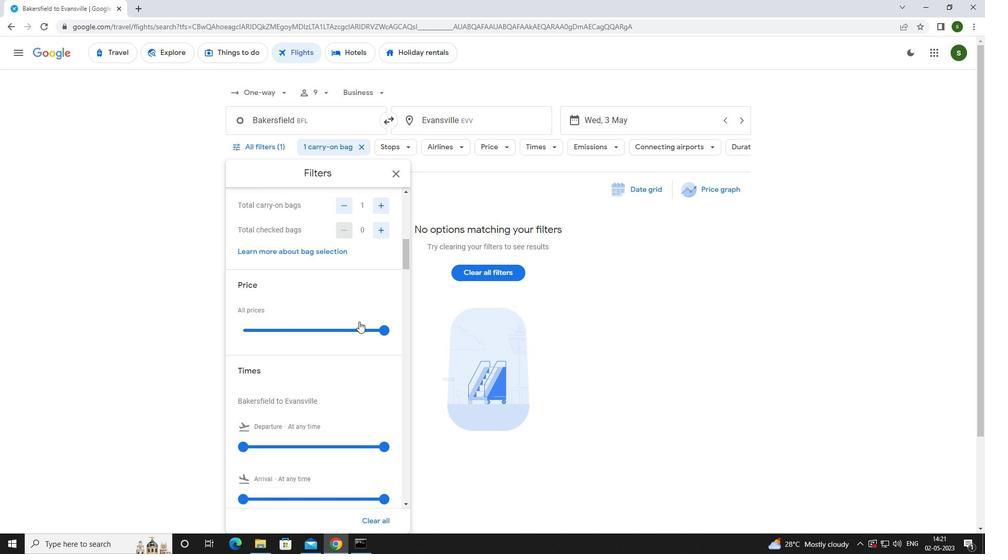 
Action: Mouse scrolled (359, 321) with delta (0, 0)
Screenshot: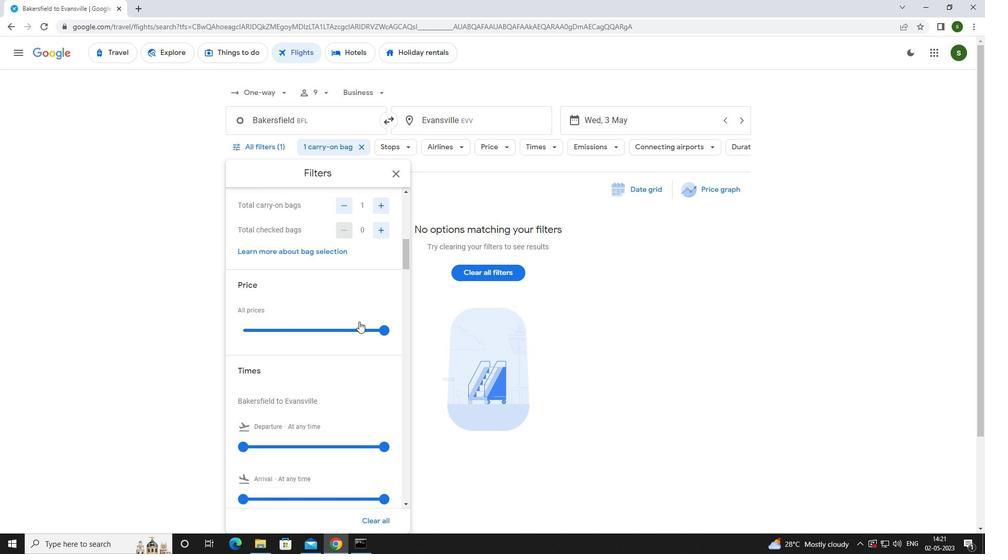 
Action: Mouse moved to (244, 344)
Screenshot: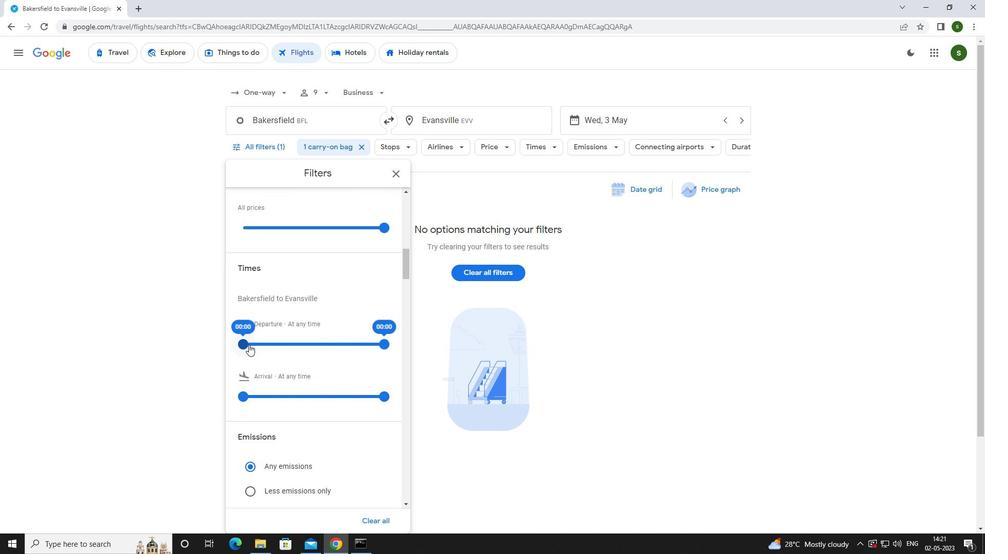 
Action: Mouse pressed left at (244, 344)
Screenshot: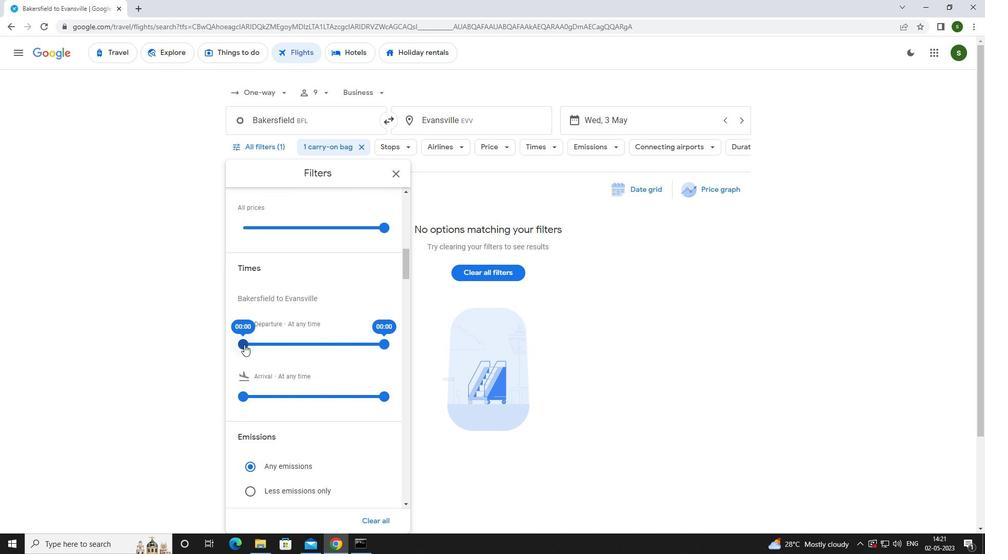 
Action: Mouse moved to (611, 339)
Screenshot: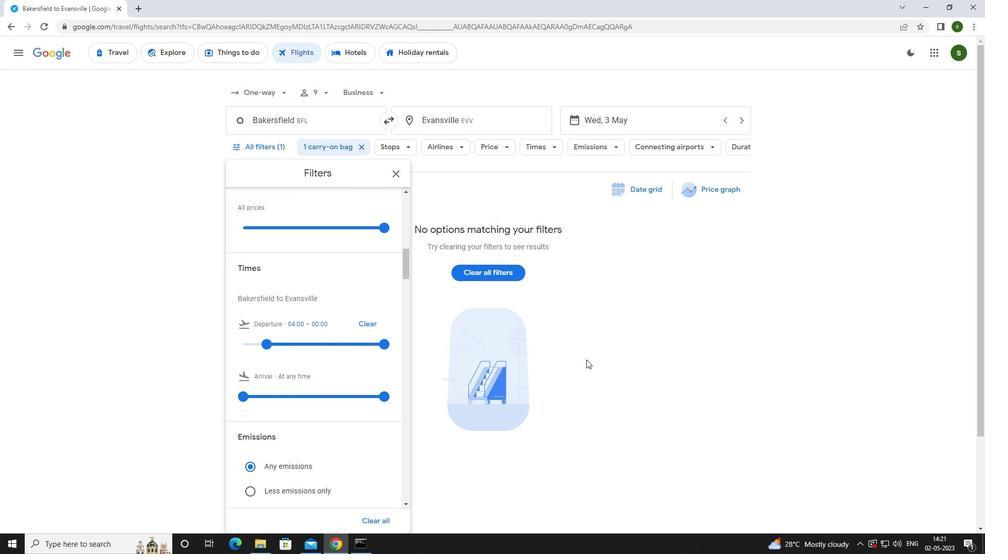 
Action: Mouse pressed left at (611, 339)
Screenshot: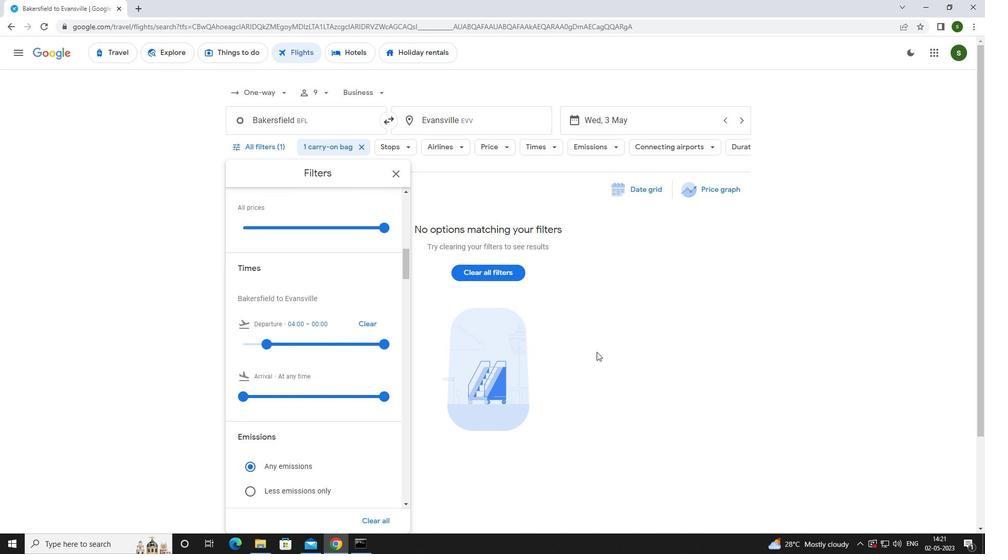 
Action: Mouse moved to (612, 335)
Screenshot: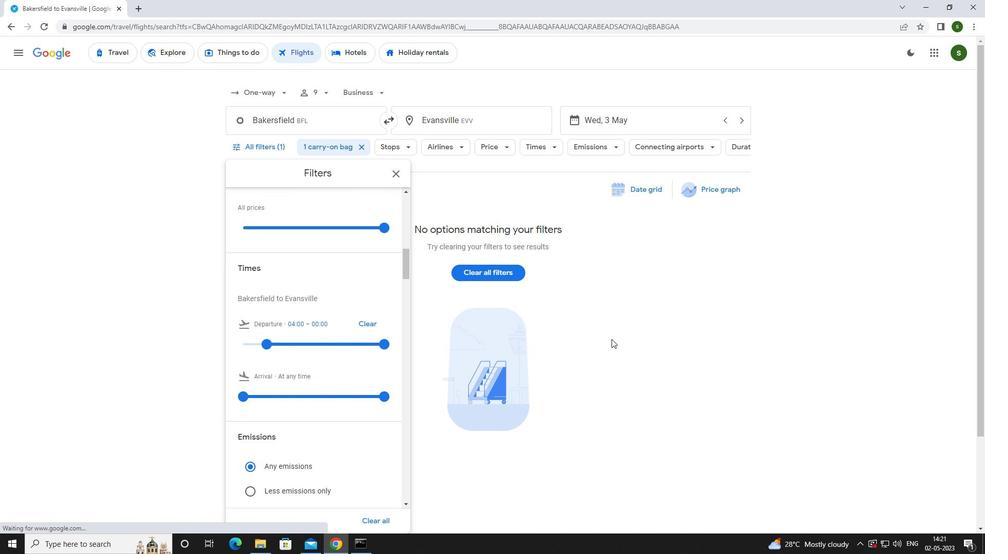 
